 Task: Open Card Content Creation Execution in Board Newsletter Optimization to Workspace Advertising and Marketing and add a team member Softage.1@softage.net, a label Blue, a checklist Business Intelligence, an attachment from Trello, a color Blue and finally, add a card description 'Develop and launch new customer loyalty program for social media engagement.' and a comment 'Given the potential impact of this task on our company competitive position, let us ensure that we approach it with a sense of strategic thinking and planning.'. Add a start date 'Jan 01, 1900' with a due date 'Jan 08, 1900'
Action: Mouse moved to (255, 154)
Screenshot: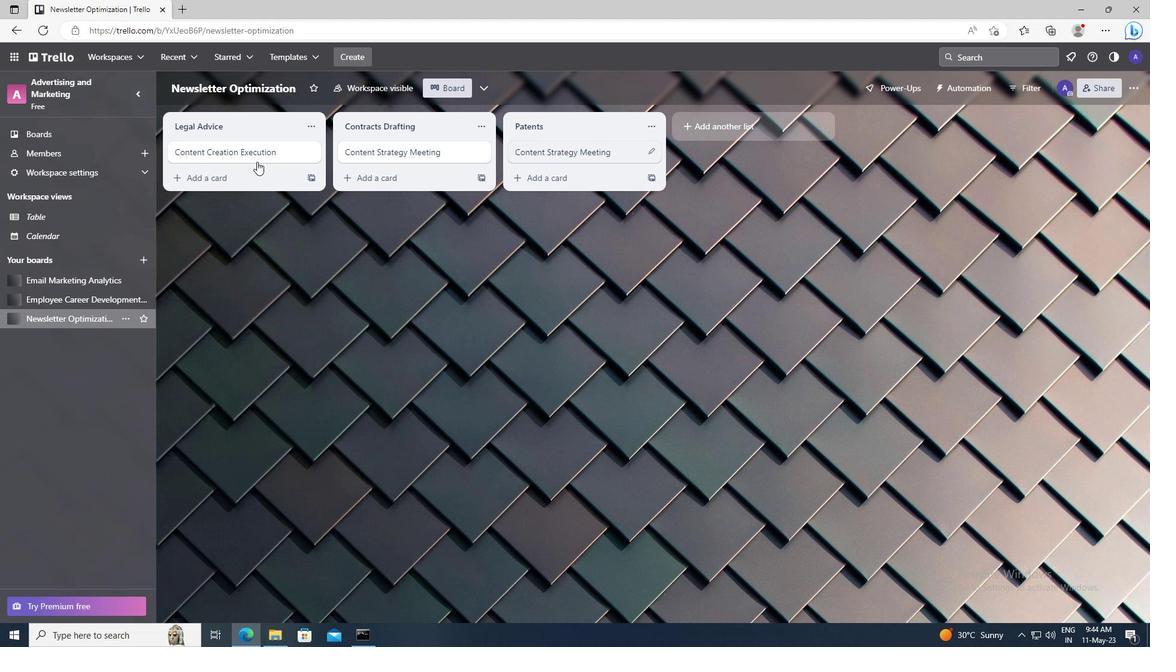 
Action: Mouse pressed left at (255, 154)
Screenshot: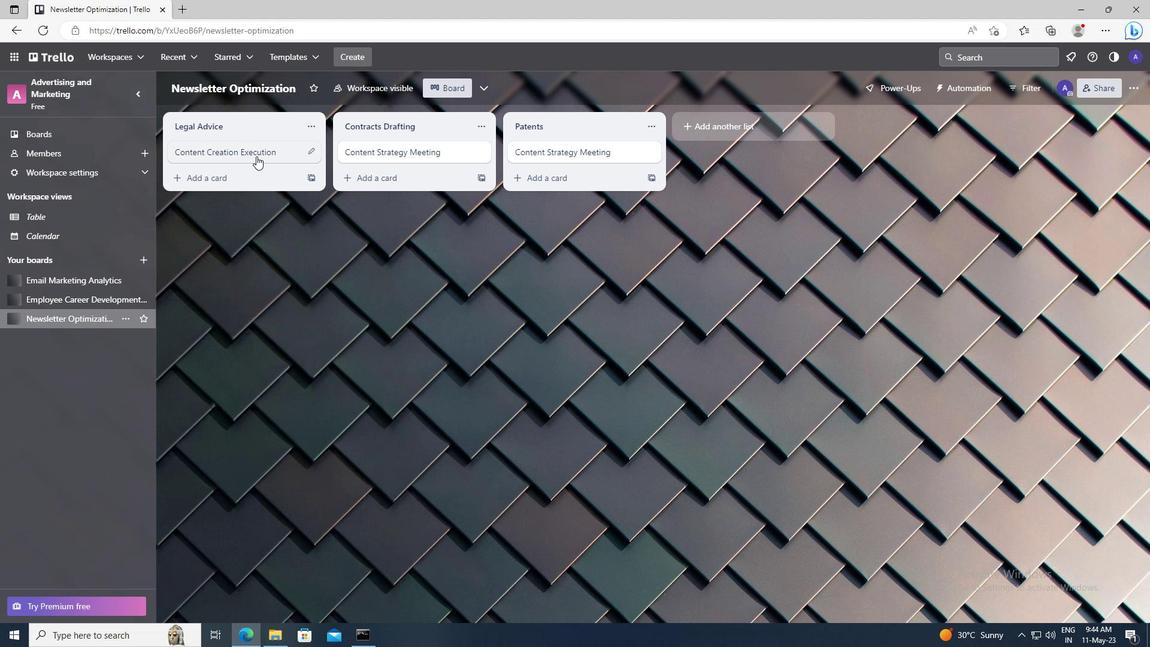
Action: Mouse moved to (709, 153)
Screenshot: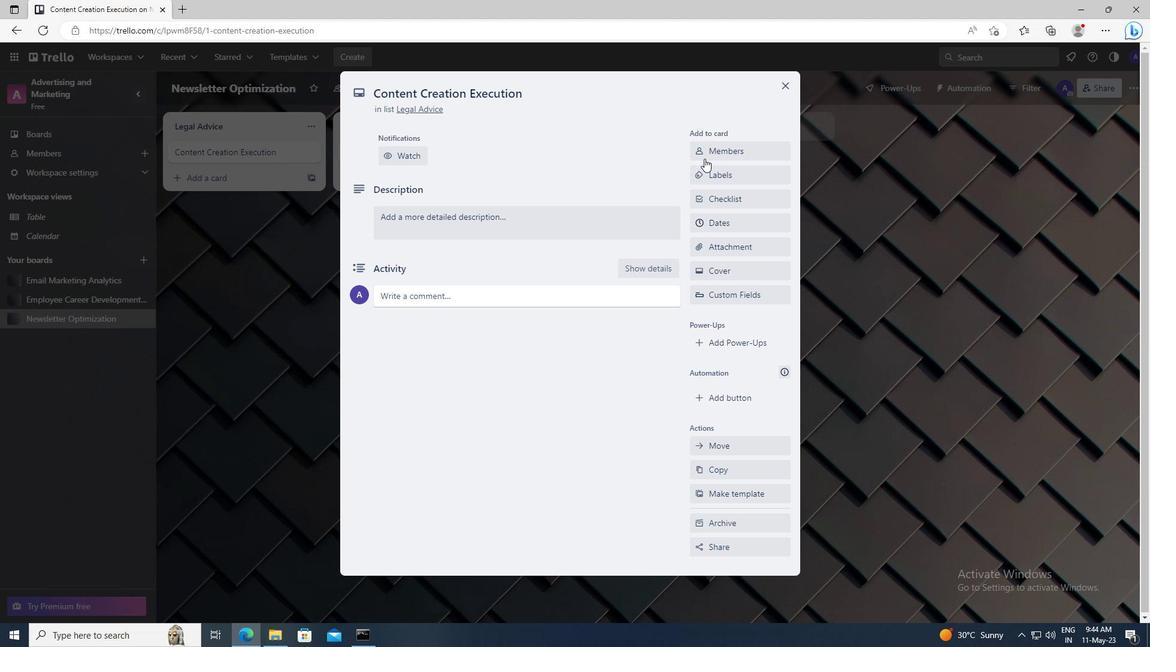 
Action: Mouse pressed left at (709, 153)
Screenshot: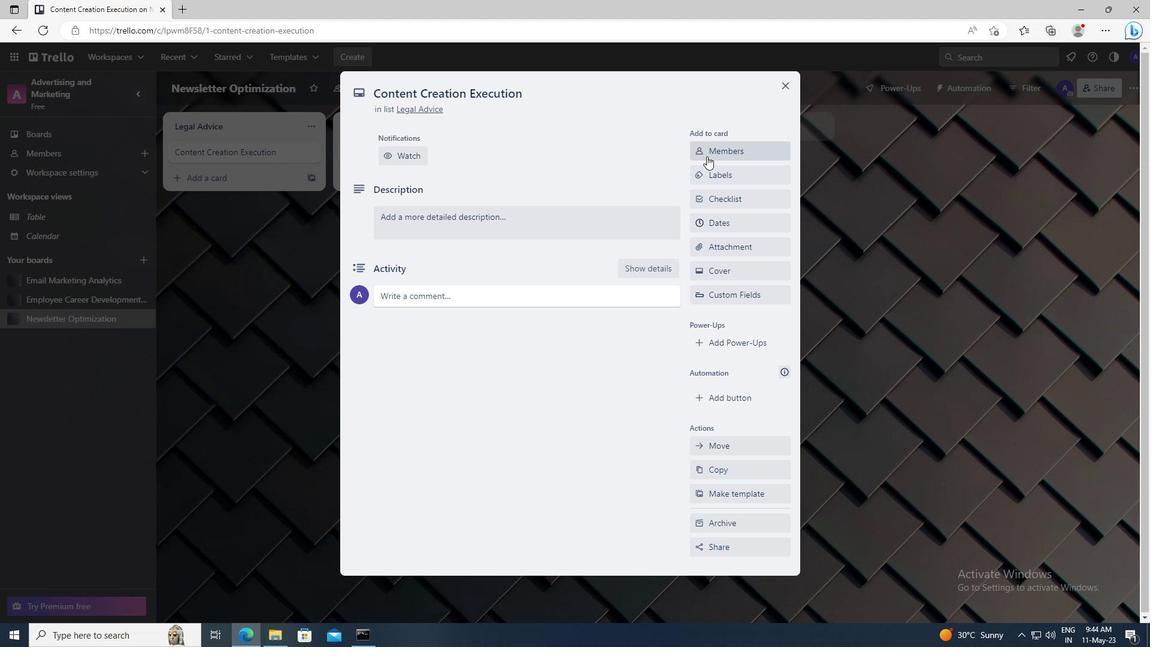 
Action: Mouse moved to (713, 203)
Screenshot: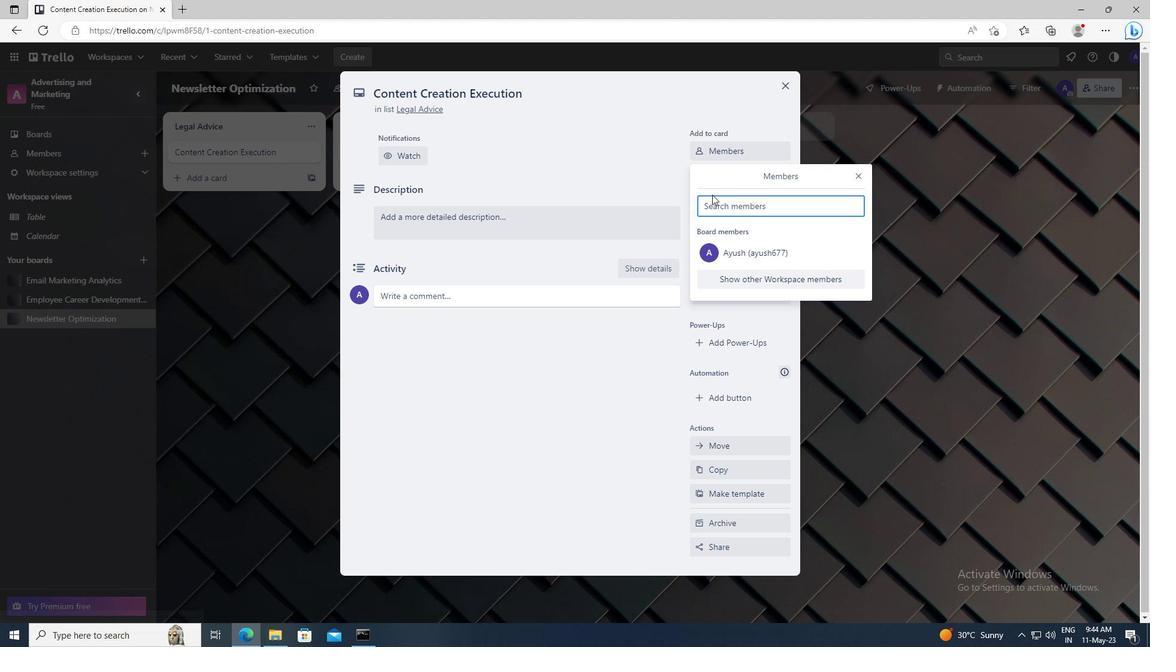 
Action: Mouse pressed left at (713, 203)
Screenshot: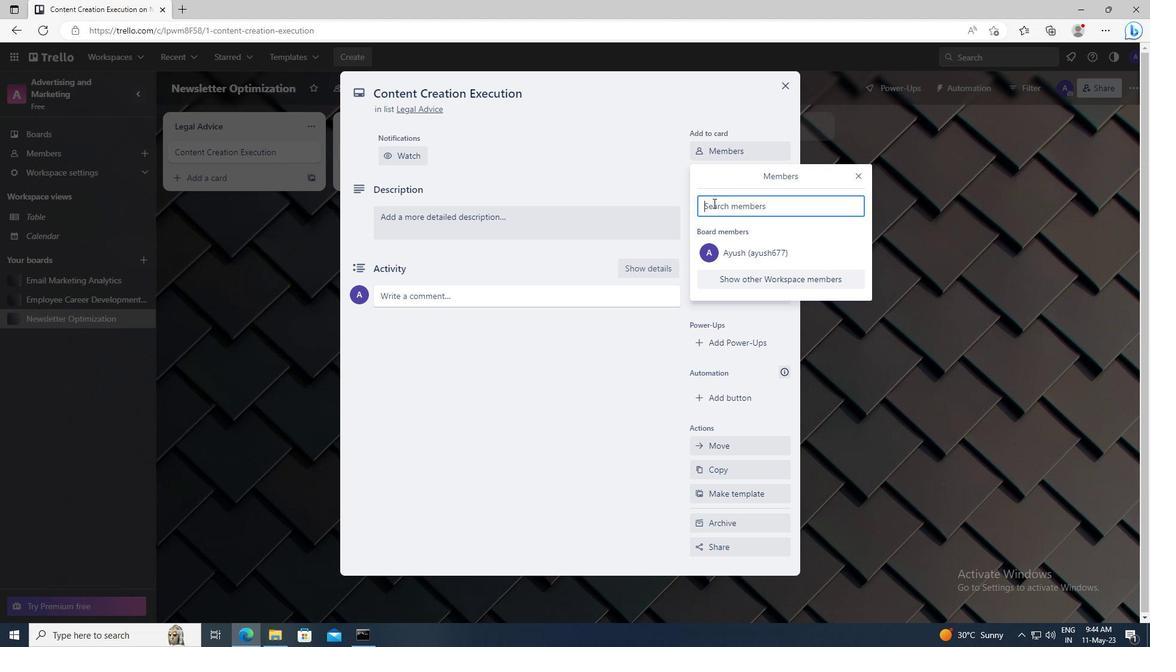 
Action: Key pressed <Key.shift>SOFTAGE.1
Screenshot: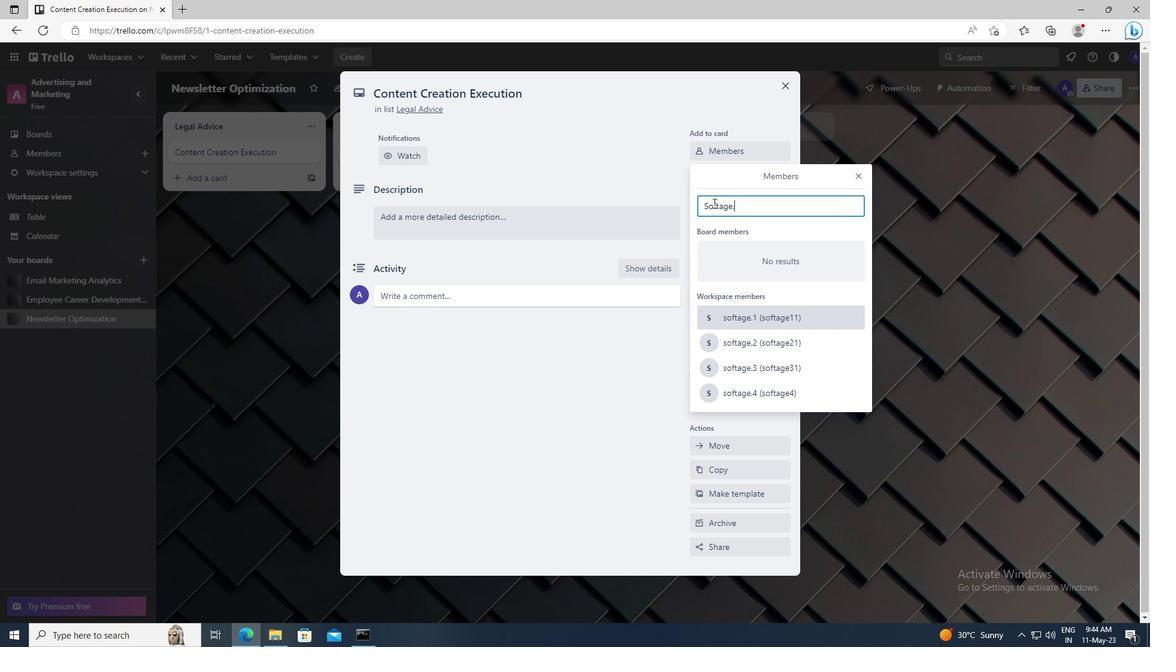 
Action: Mouse moved to (729, 316)
Screenshot: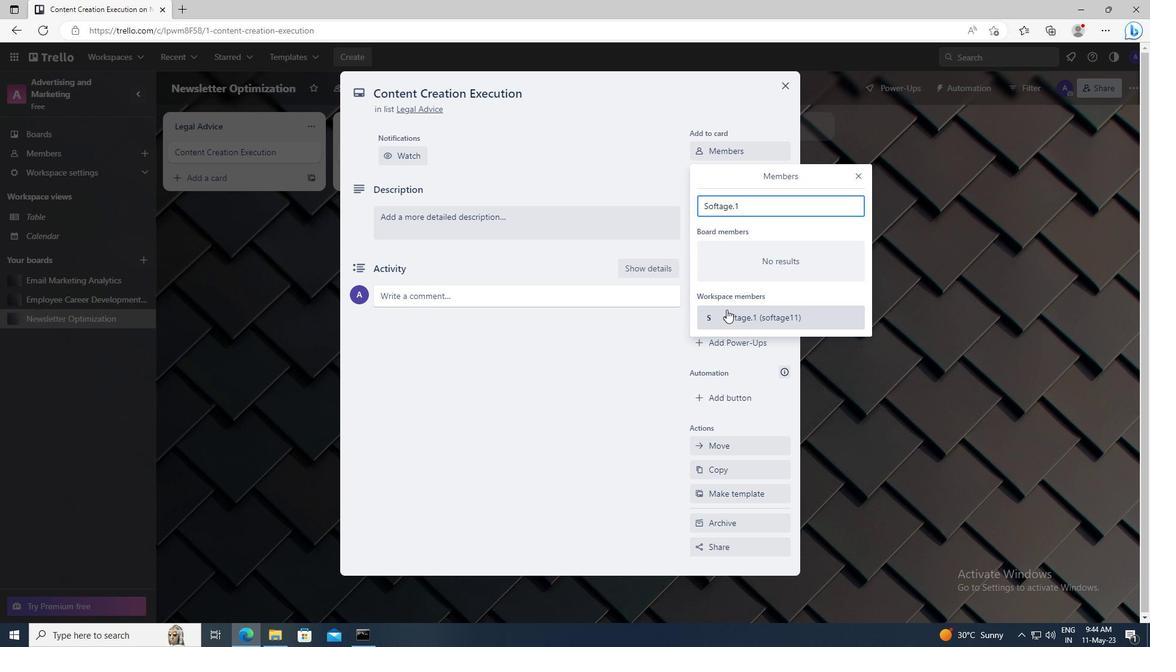 
Action: Mouse pressed left at (729, 316)
Screenshot: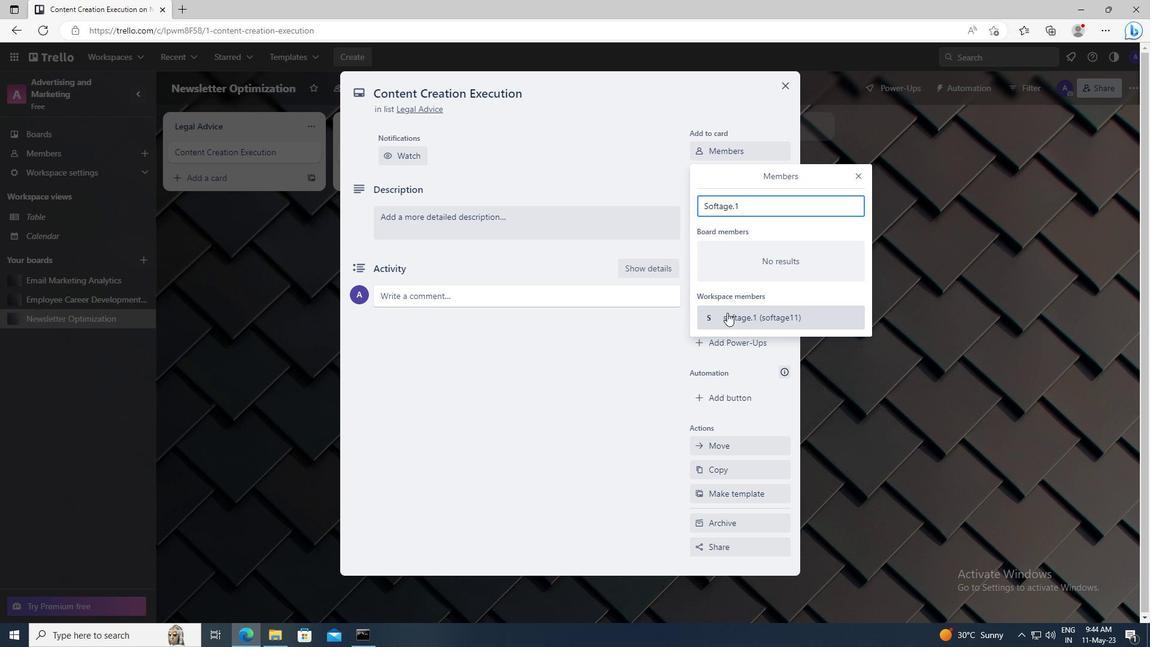 
Action: Mouse moved to (856, 174)
Screenshot: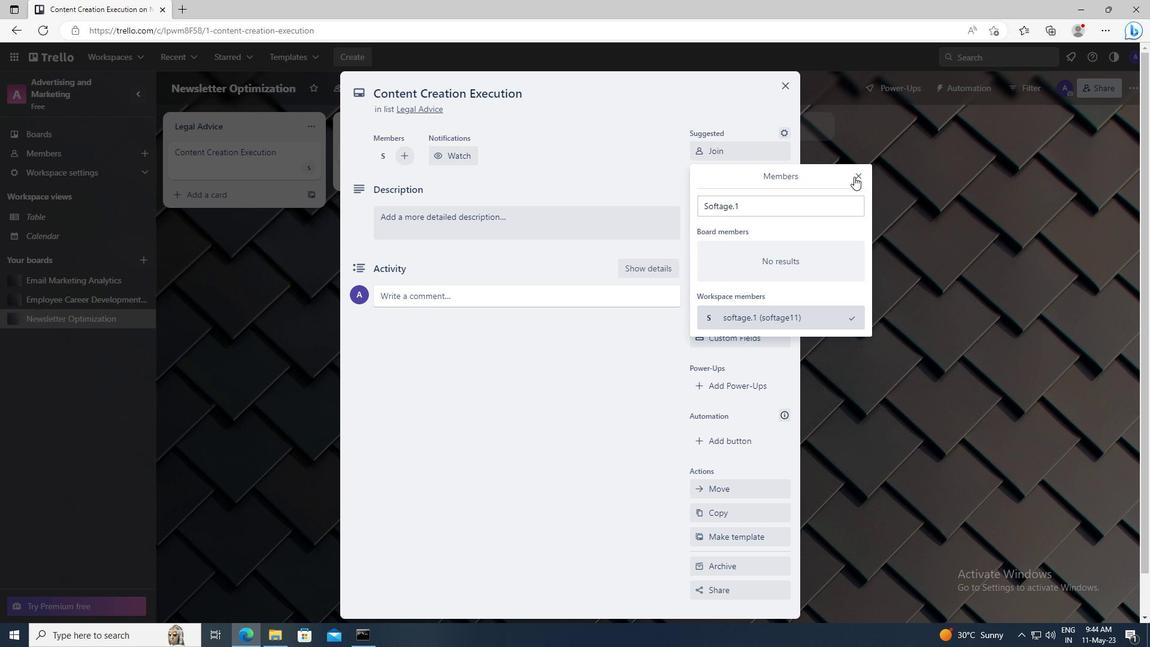 
Action: Mouse pressed left at (856, 174)
Screenshot: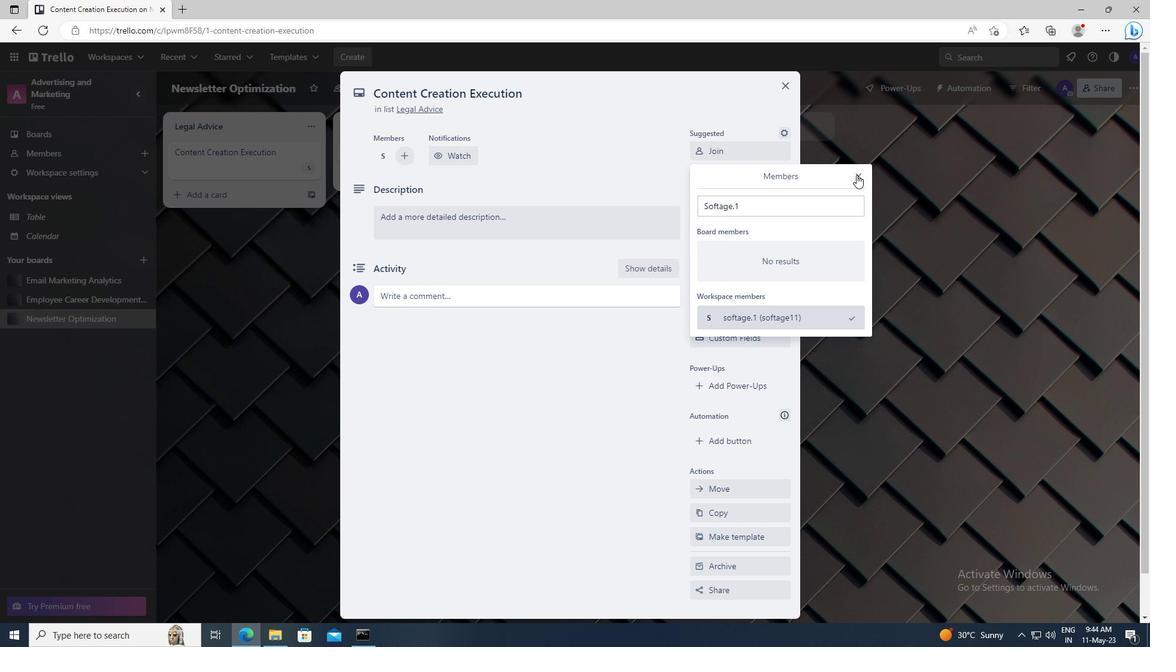 
Action: Mouse moved to (756, 211)
Screenshot: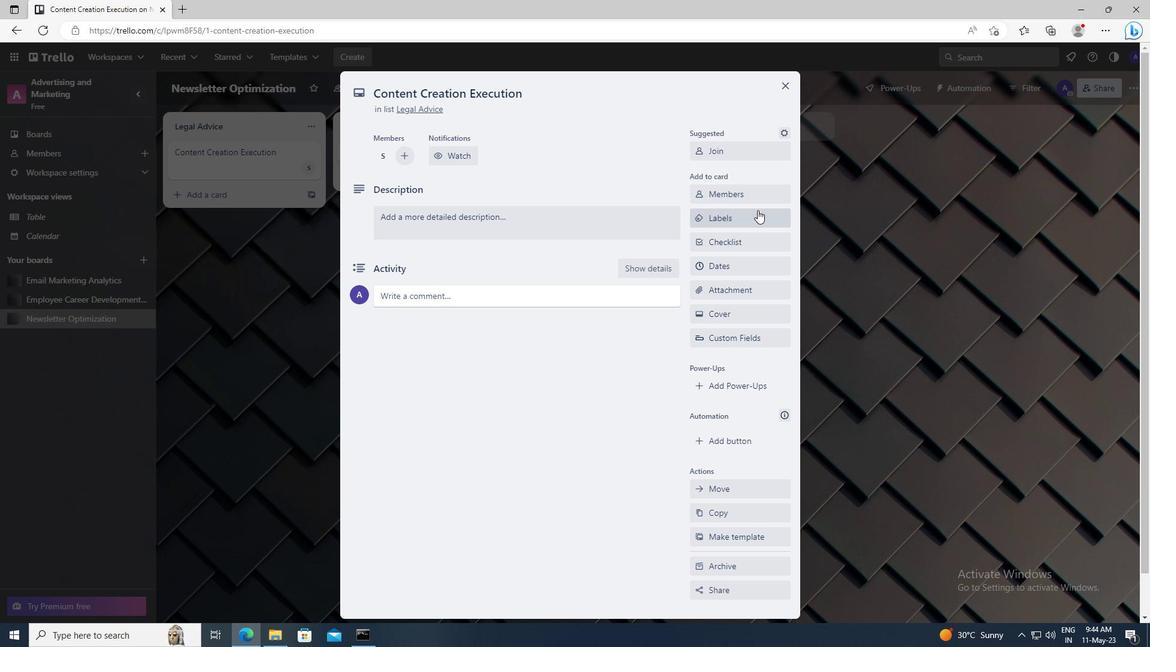 
Action: Mouse pressed left at (756, 211)
Screenshot: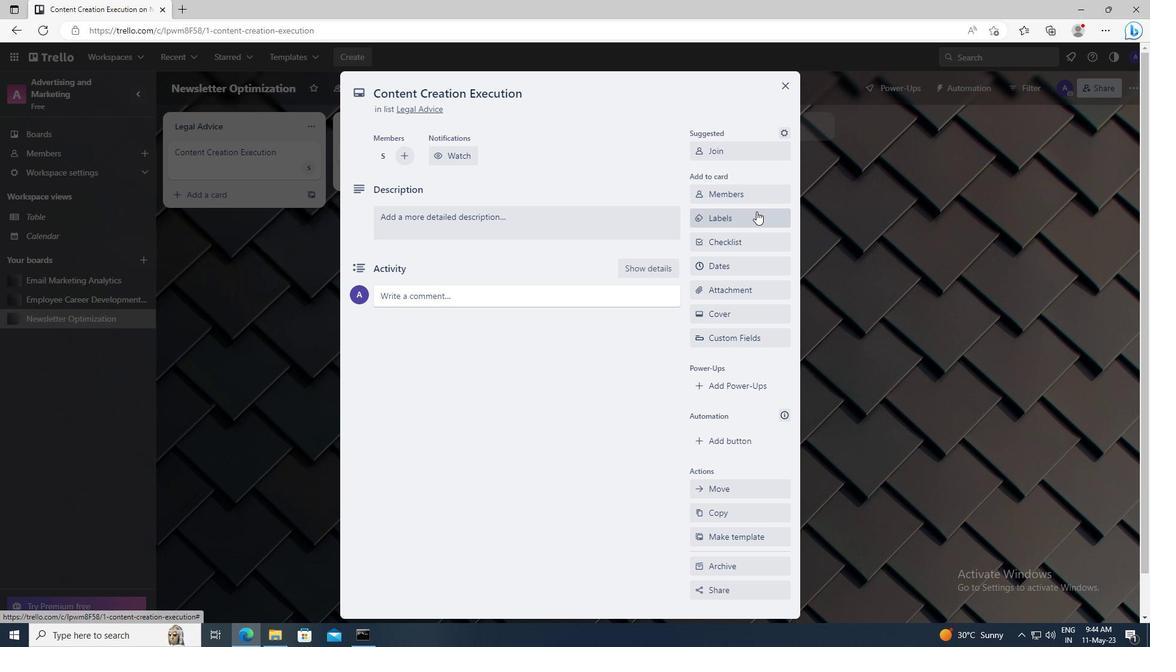 
Action: Mouse moved to (759, 452)
Screenshot: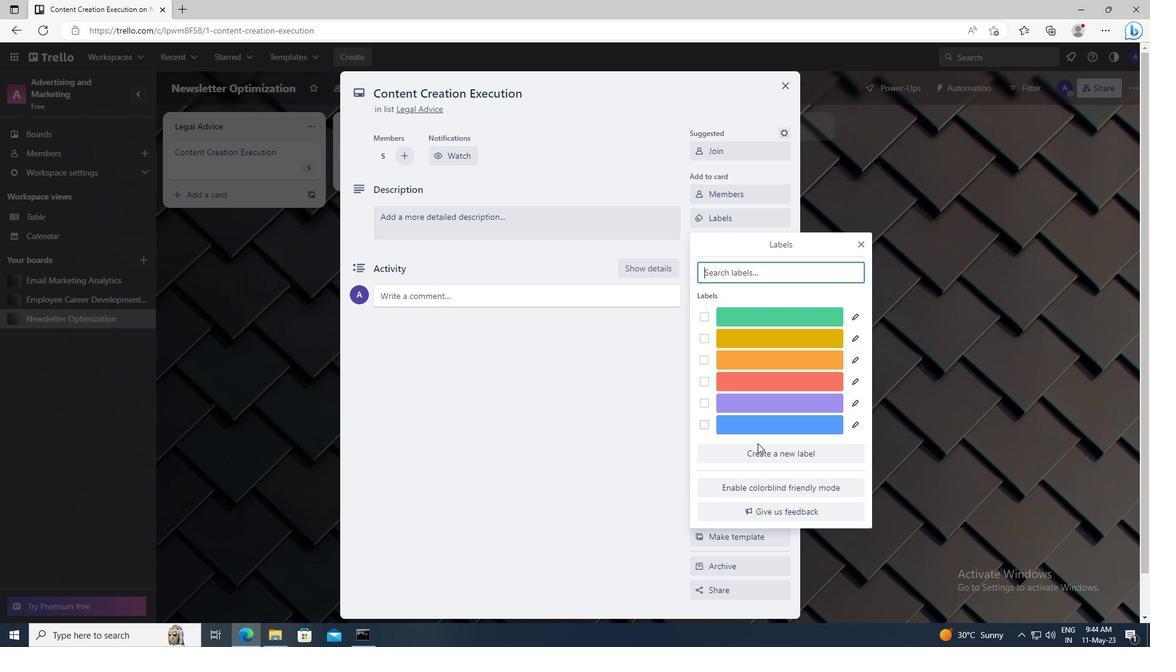 
Action: Mouse pressed left at (759, 452)
Screenshot: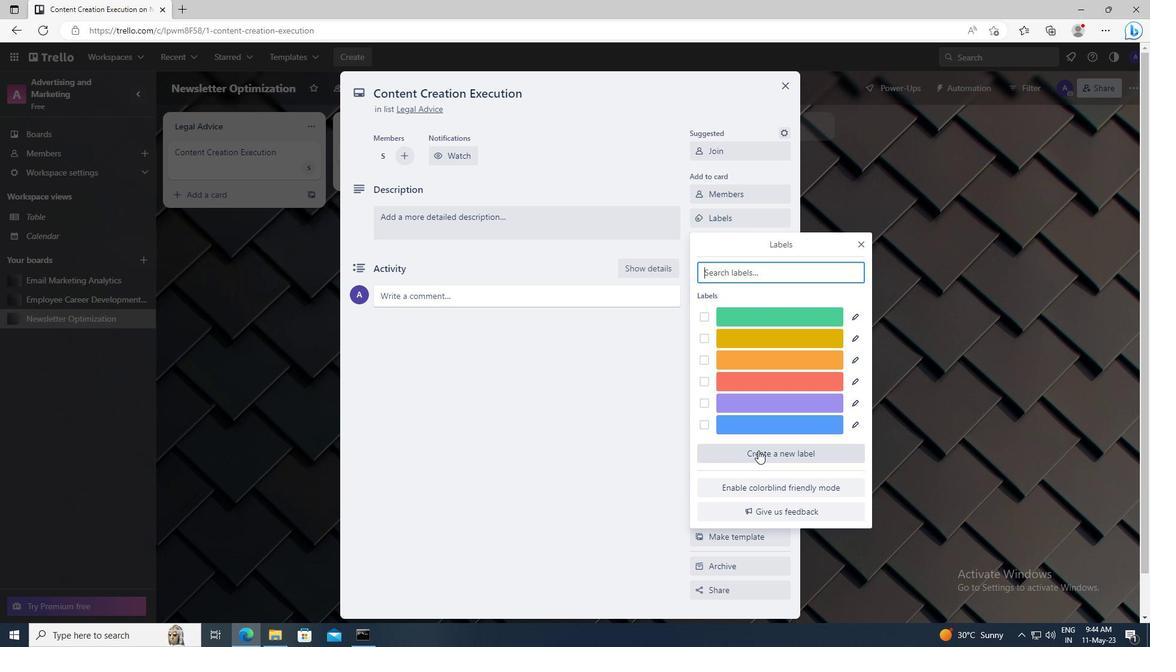 
Action: Mouse moved to (715, 481)
Screenshot: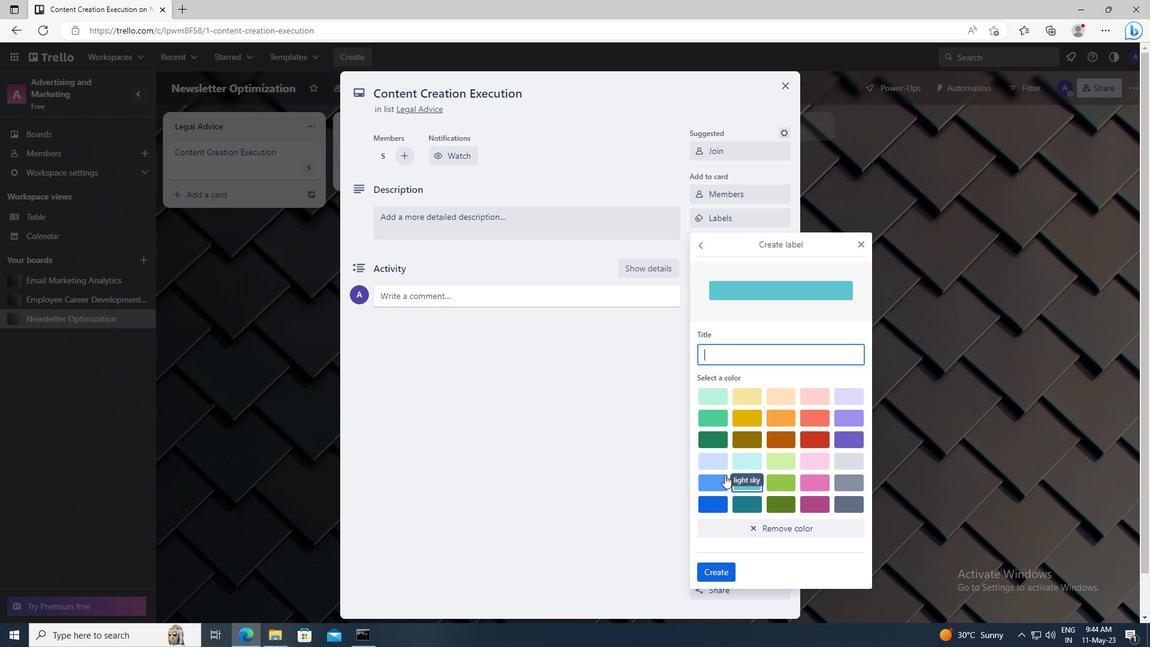 
Action: Mouse pressed left at (715, 481)
Screenshot: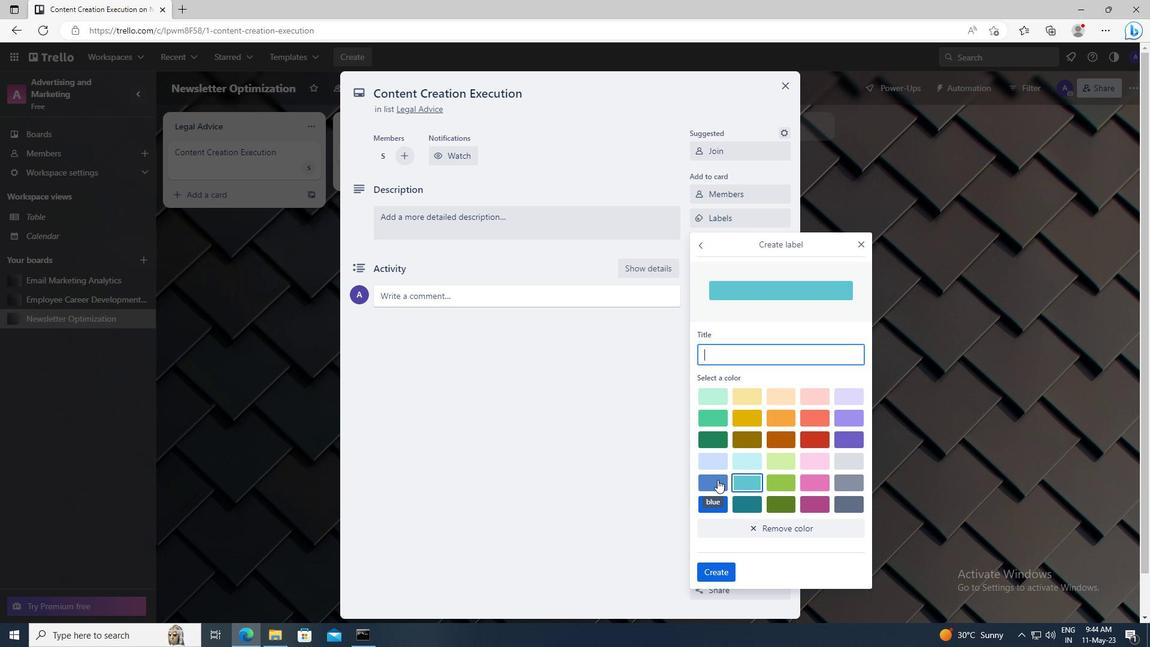 
Action: Mouse moved to (718, 575)
Screenshot: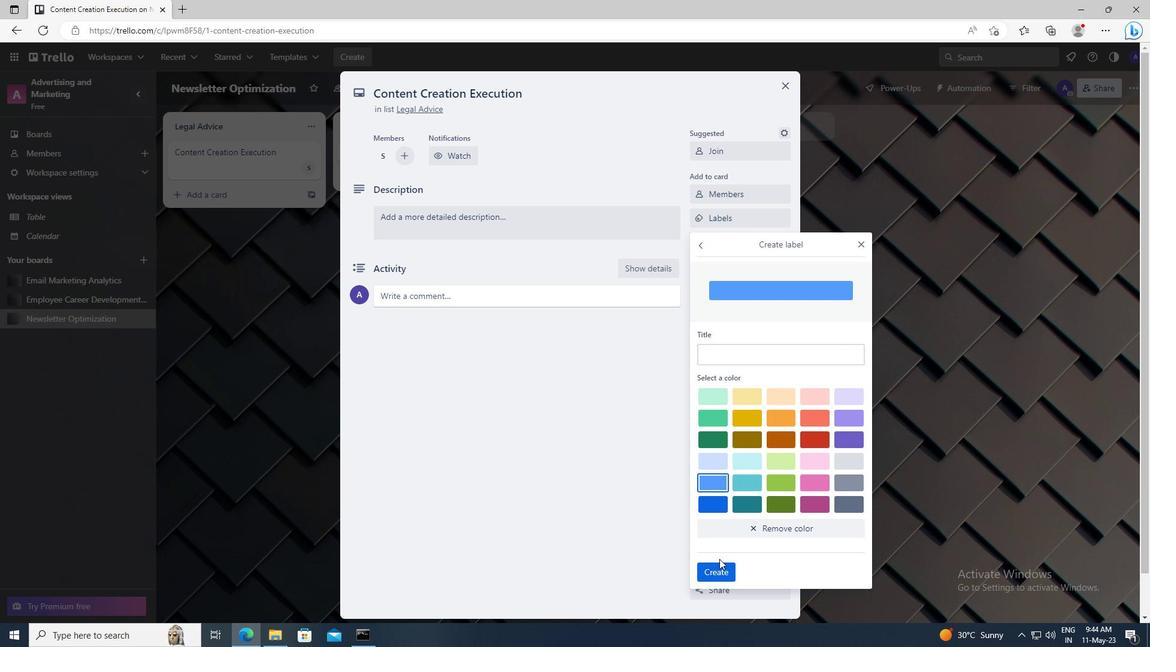 
Action: Mouse pressed left at (718, 575)
Screenshot: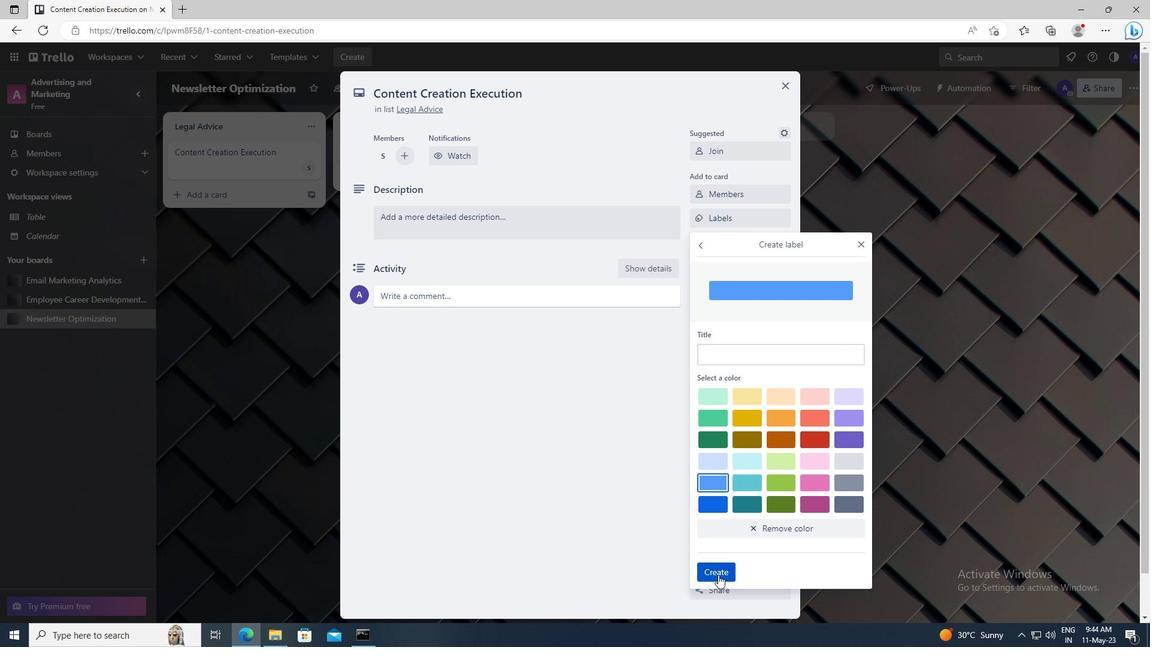 
Action: Mouse moved to (860, 245)
Screenshot: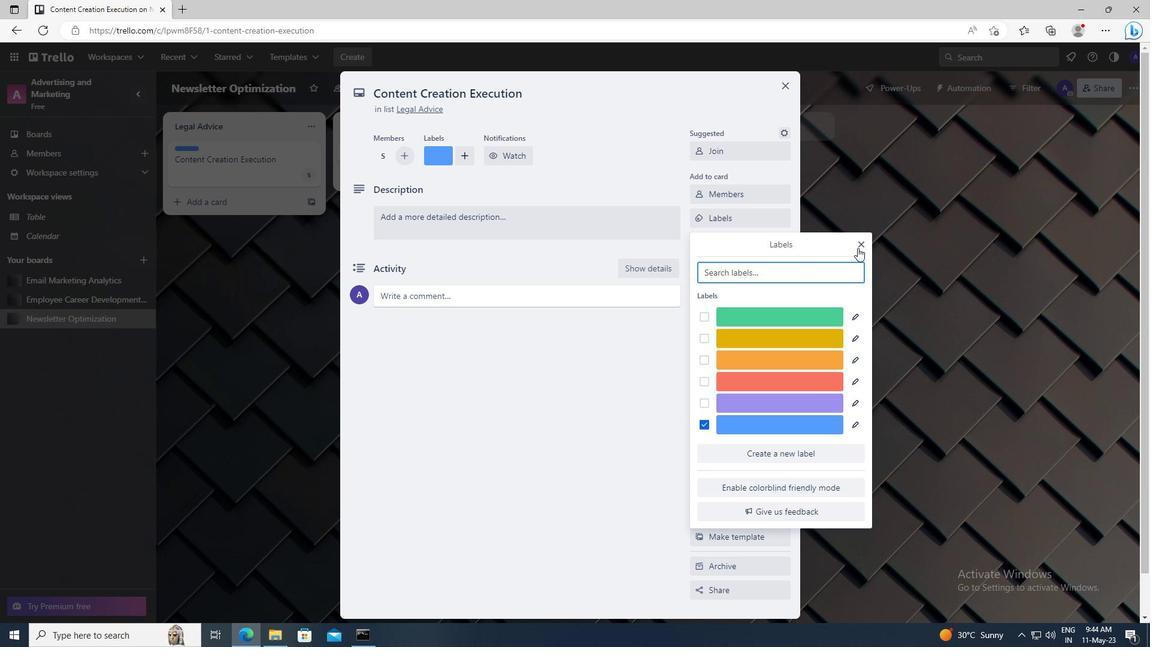 
Action: Mouse pressed left at (860, 245)
Screenshot: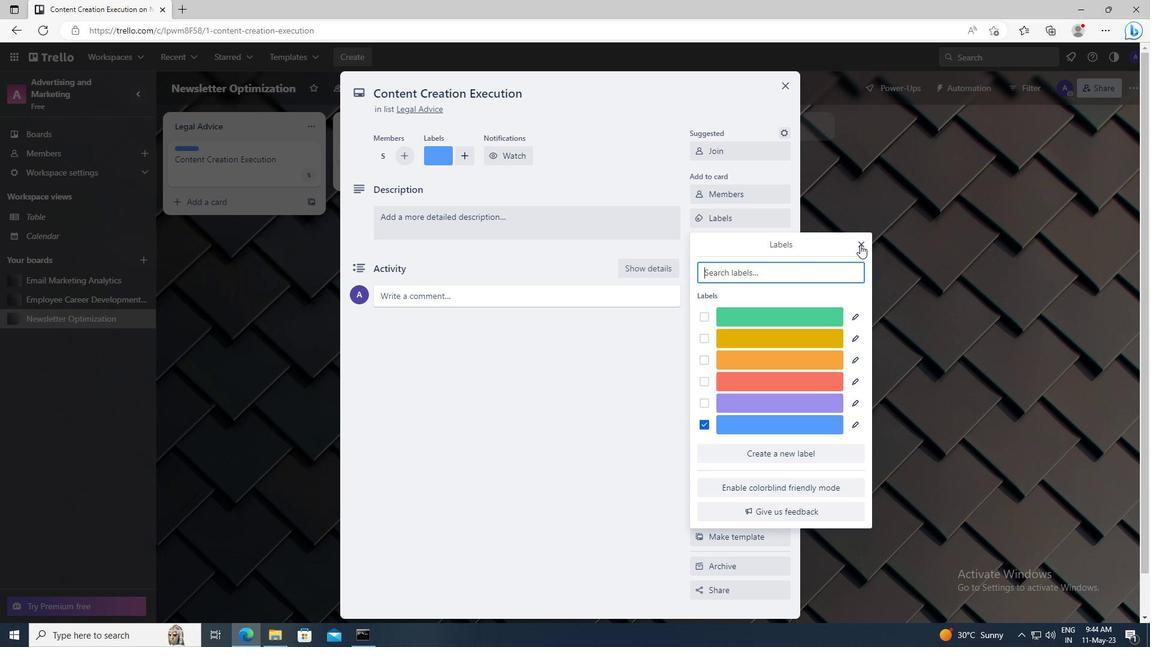 
Action: Mouse moved to (755, 242)
Screenshot: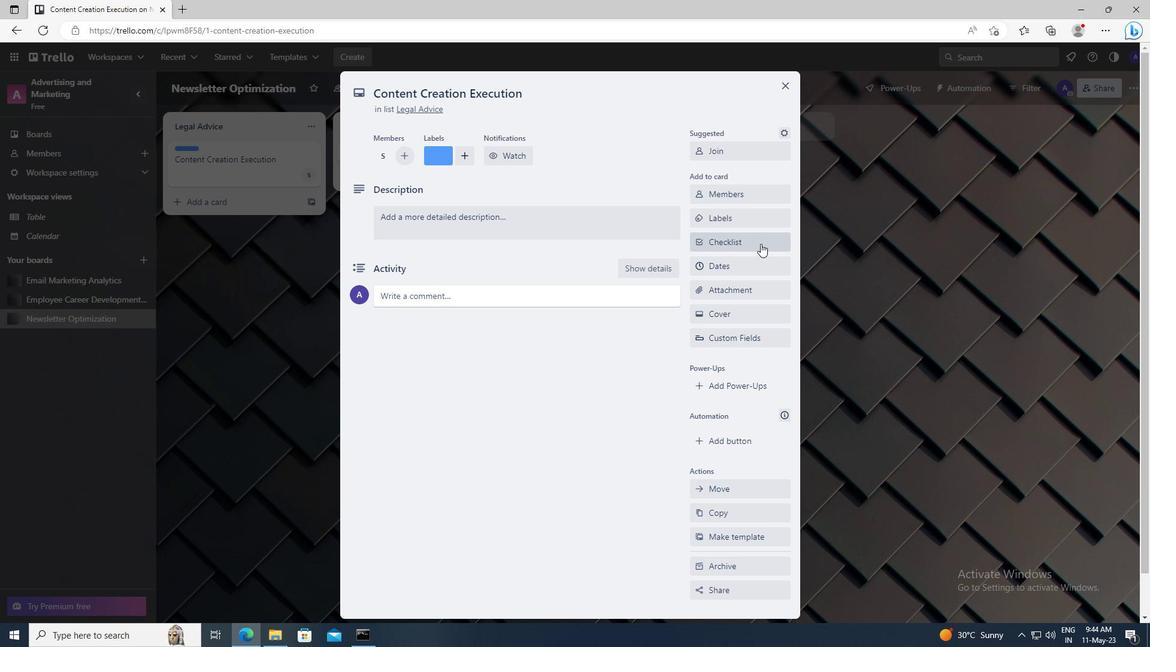 
Action: Mouse pressed left at (755, 242)
Screenshot: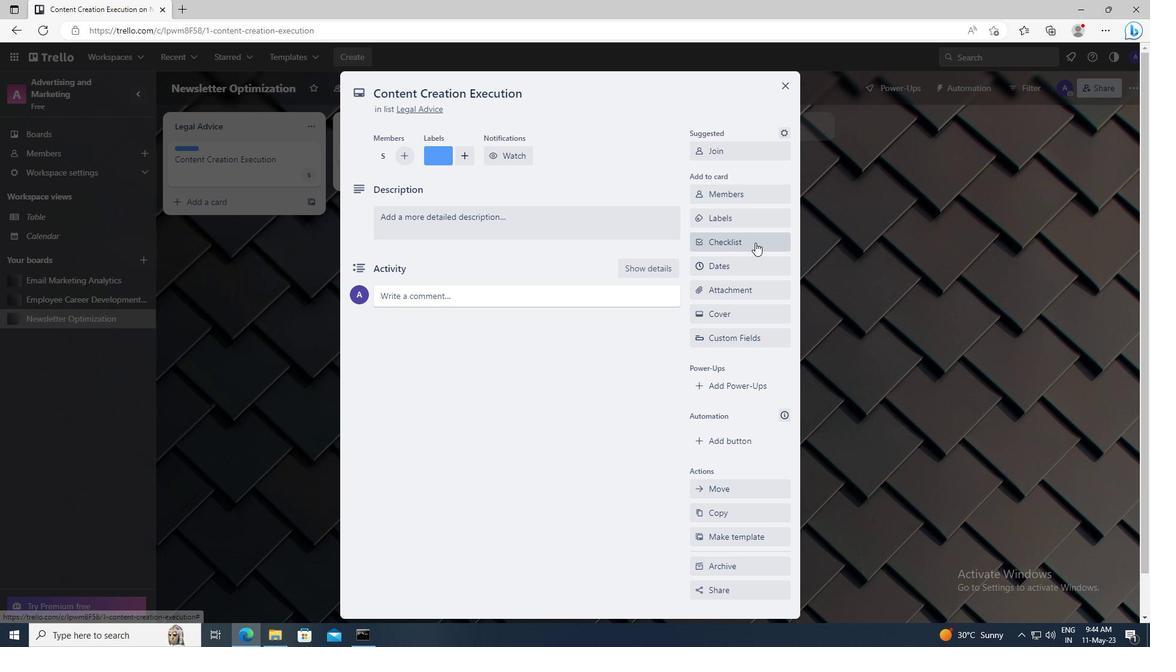 
Action: Key pressed <Key.shift>BUSINESS<Key.space><Key.shift>INTELLIGENCE
Screenshot: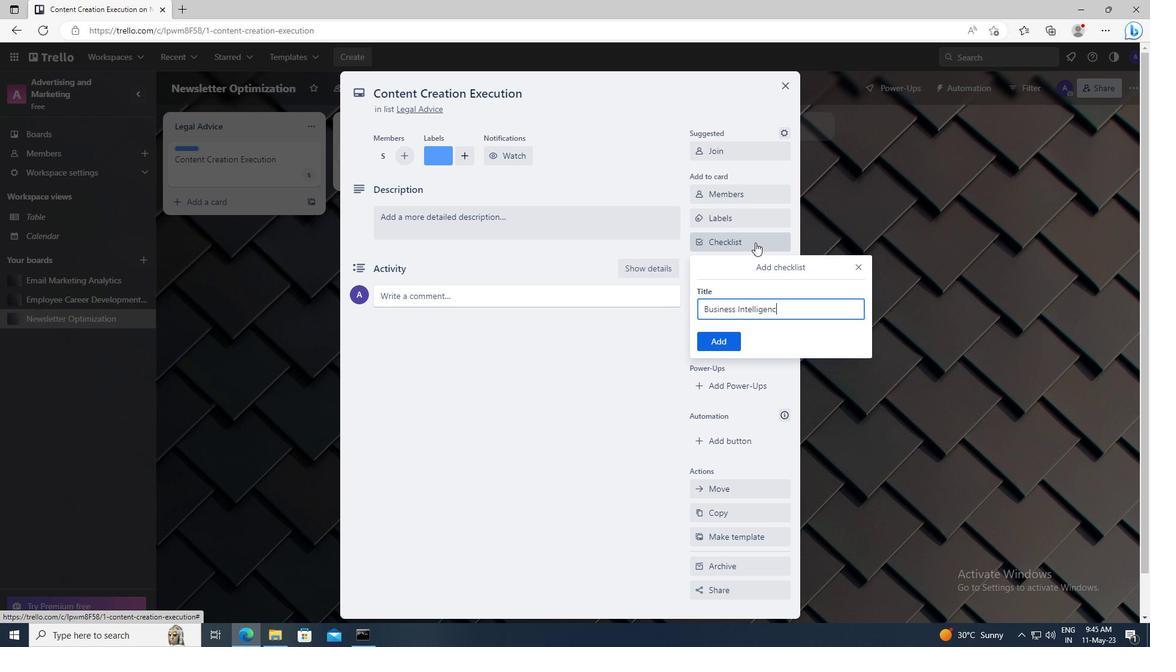 
Action: Mouse moved to (725, 336)
Screenshot: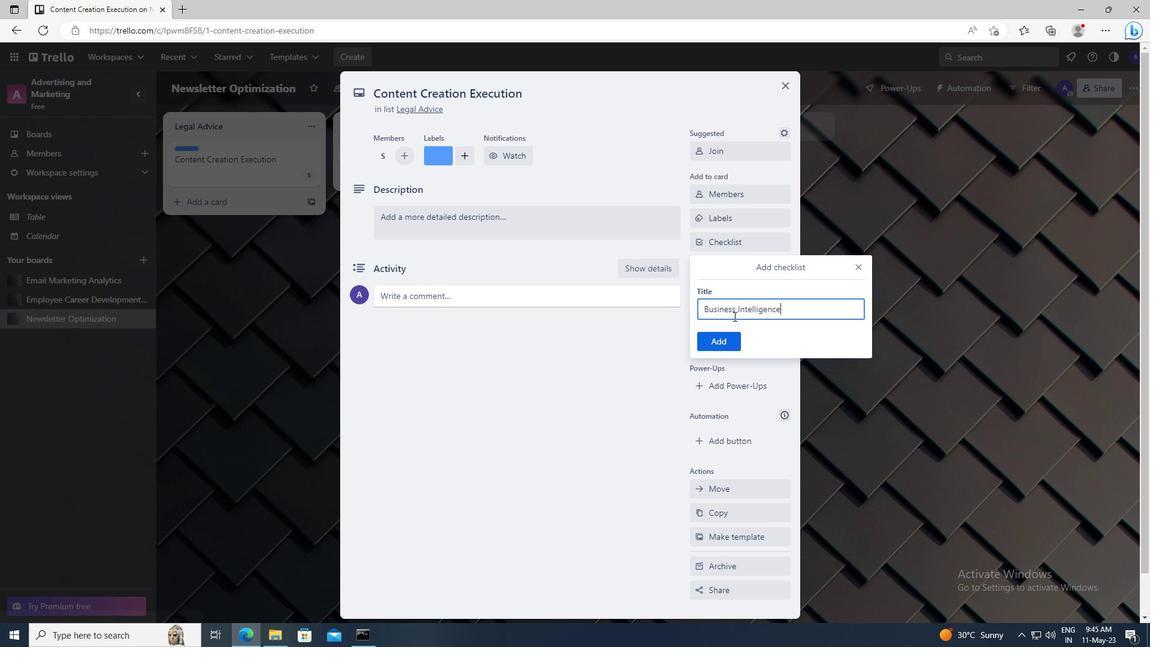 
Action: Mouse pressed left at (725, 336)
Screenshot: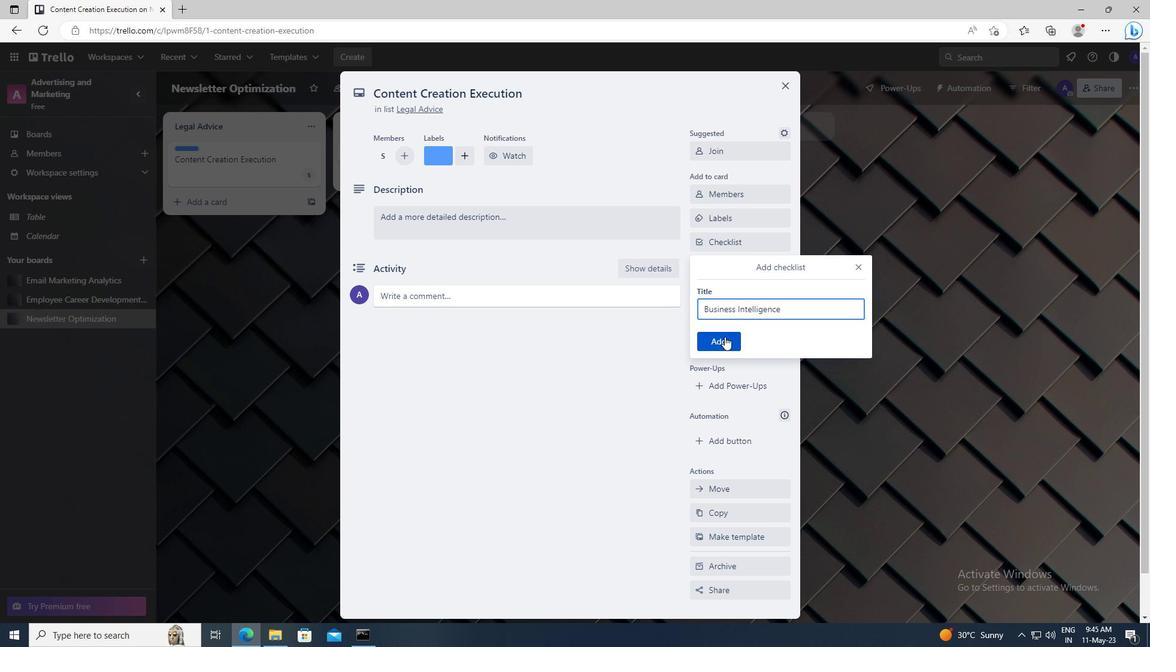 
Action: Mouse moved to (723, 290)
Screenshot: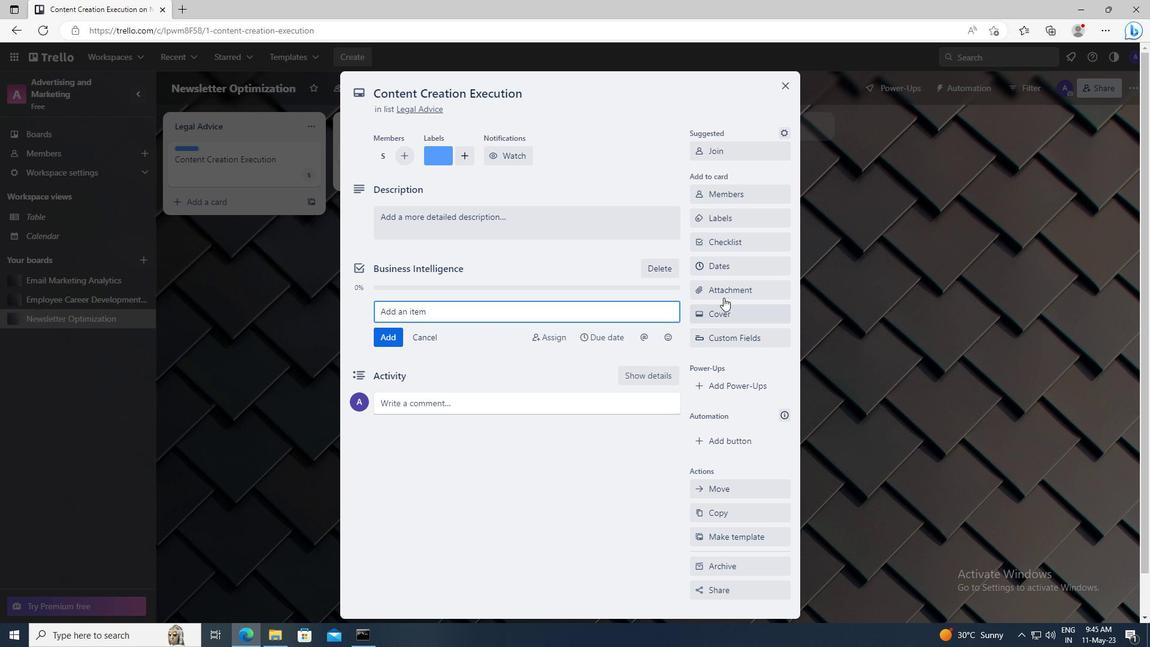 
Action: Mouse pressed left at (723, 290)
Screenshot: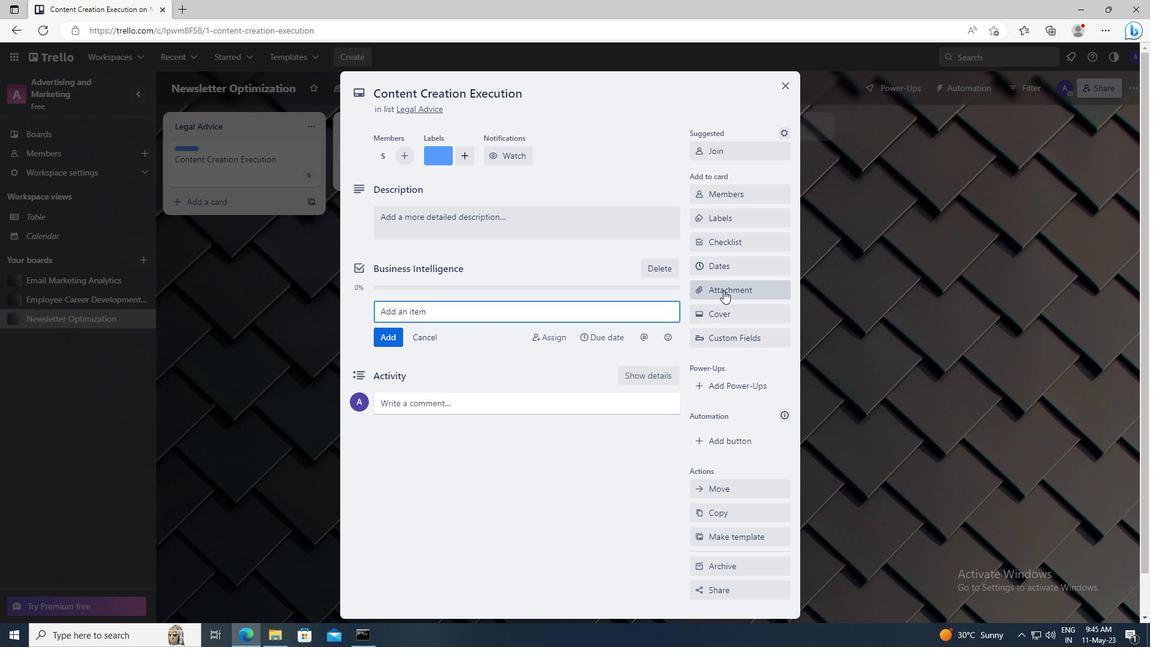
Action: Mouse moved to (722, 360)
Screenshot: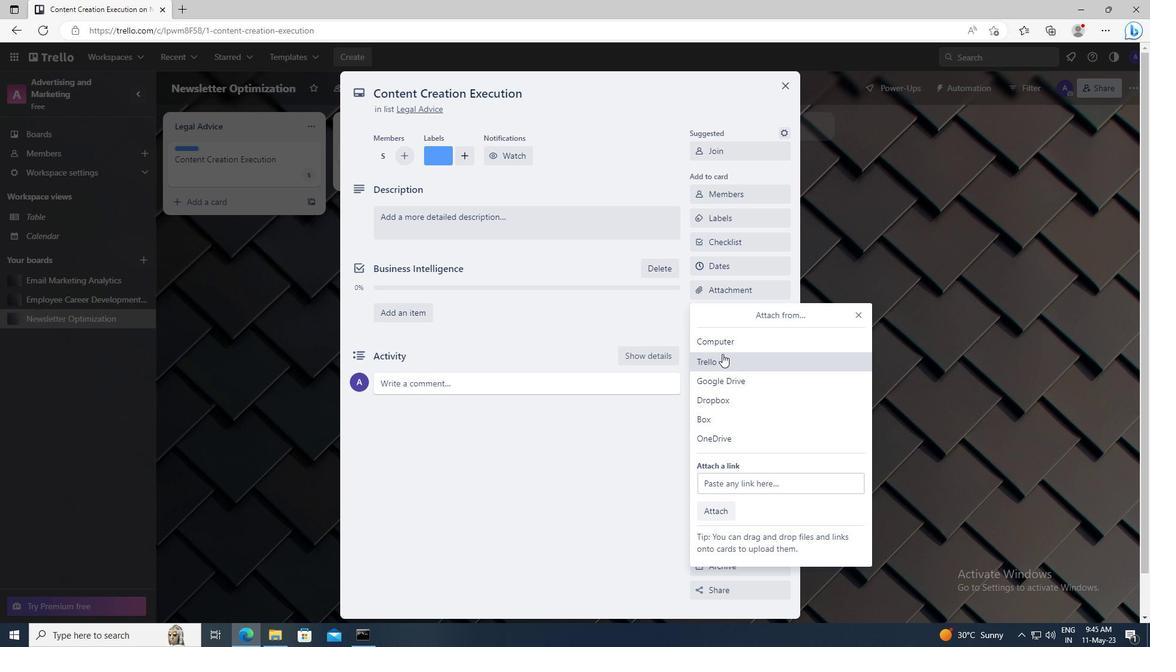 
Action: Mouse pressed left at (722, 360)
Screenshot: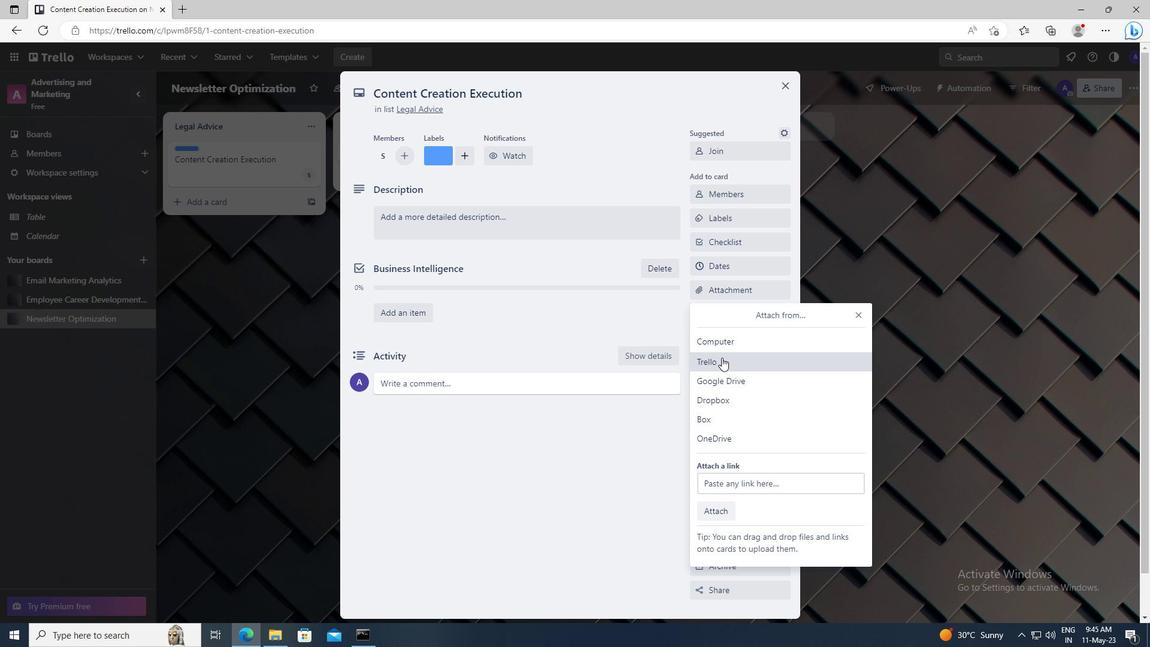 
Action: Mouse moved to (721, 242)
Screenshot: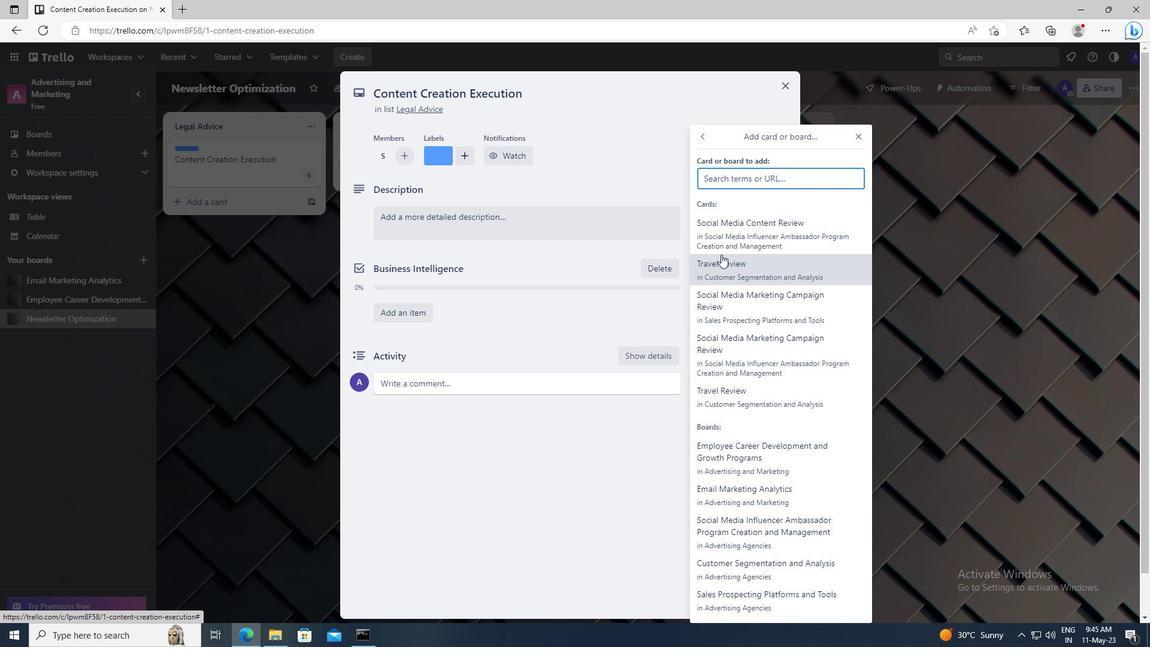 
Action: Mouse pressed left at (721, 242)
Screenshot: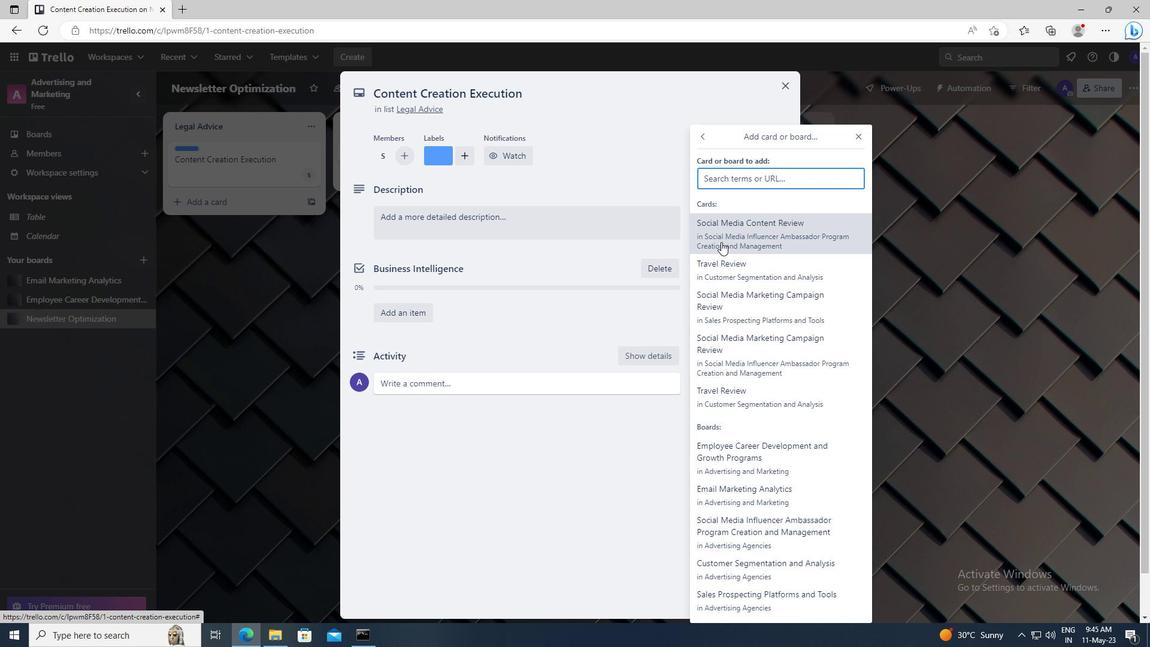 
Action: Mouse moved to (725, 310)
Screenshot: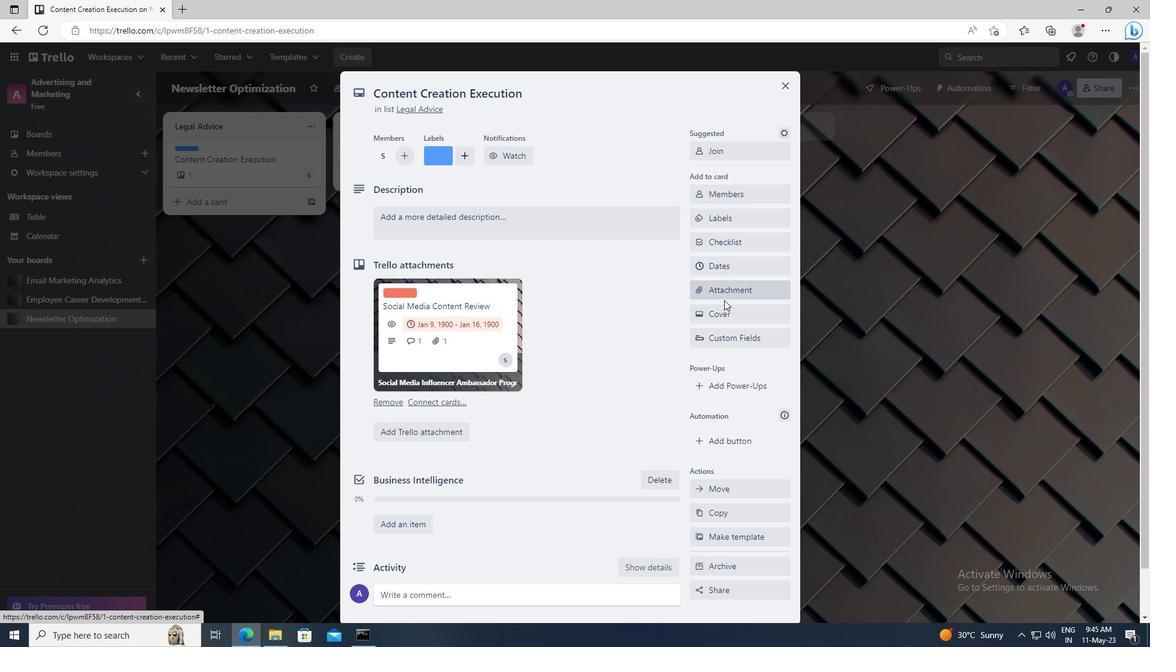 
Action: Mouse pressed left at (725, 310)
Screenshot: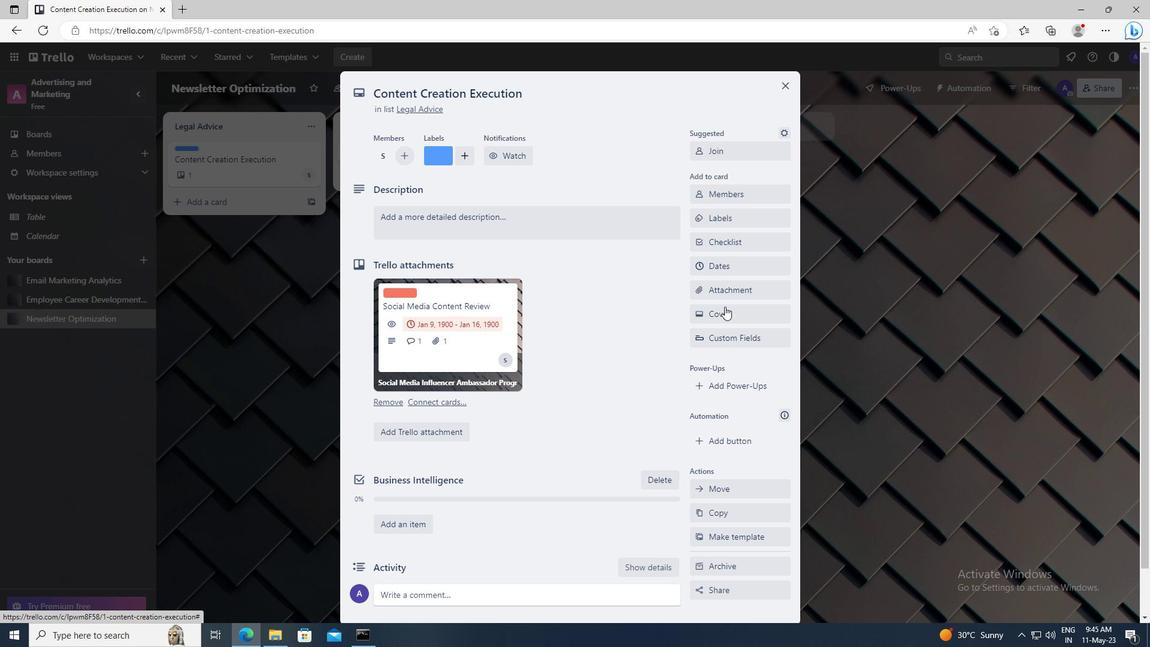 
Action: Mouse moved to (714, 407)
Screenshot: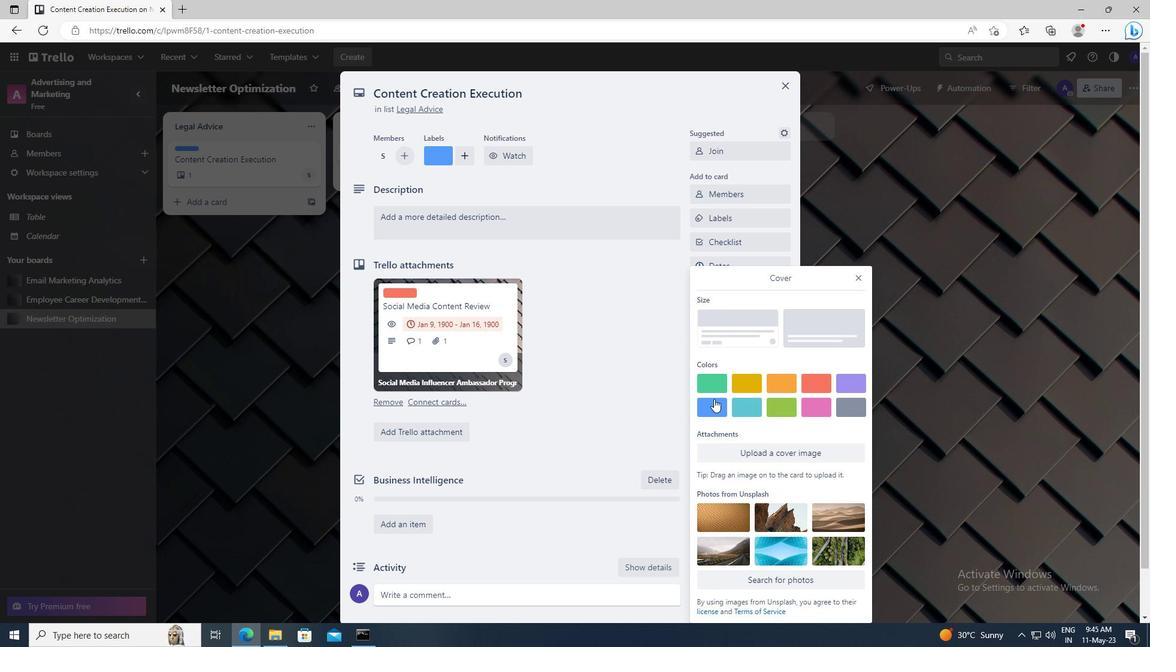 
Action: Mouse pressed left at (714, 407)
Screenshot: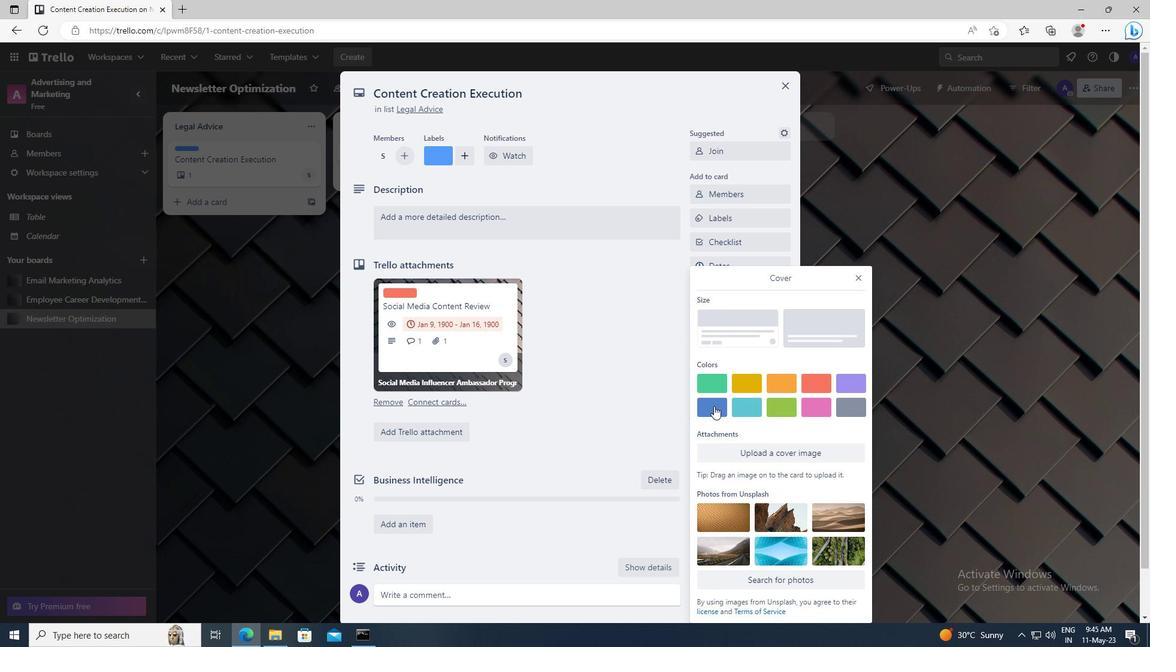 
Action: Mouse moved to (858, 258)
Screenshot: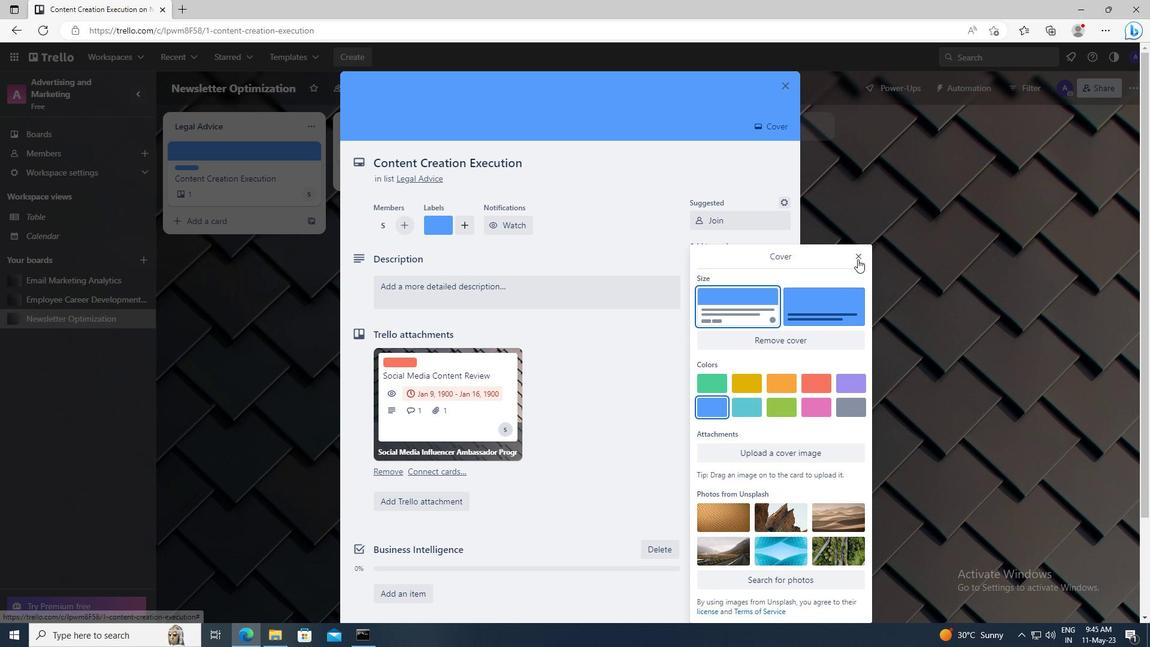 
Action: Mouse pressed left at (858, 258)
Screenshot: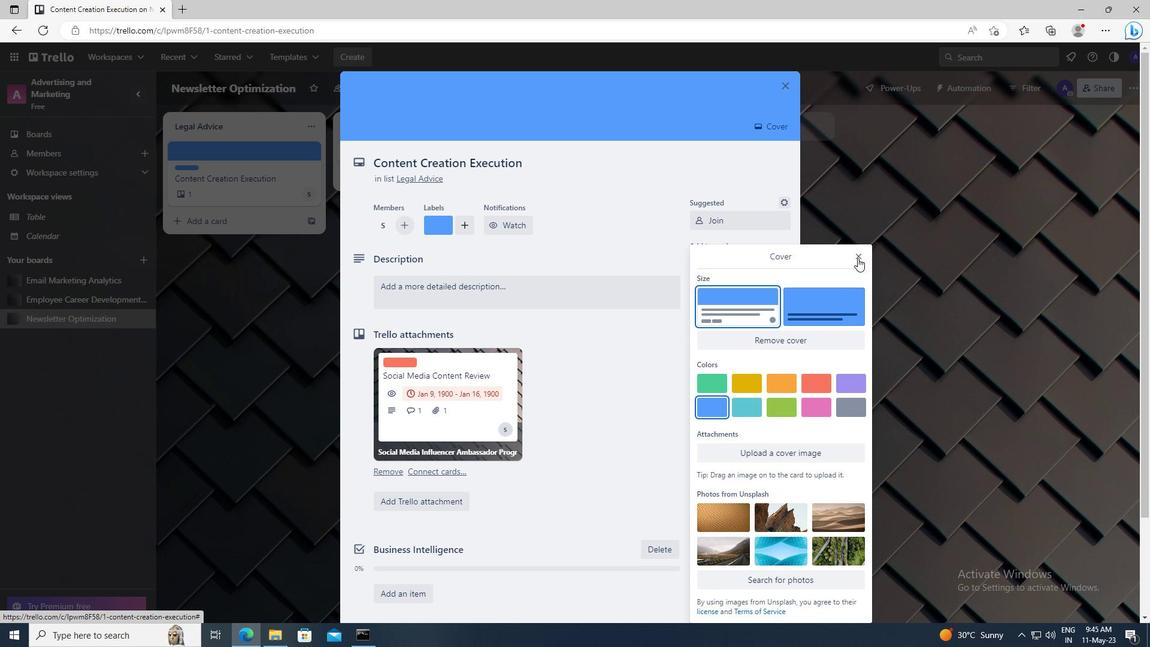 
Action: Mouse moved to (487, 295)
Screenshot: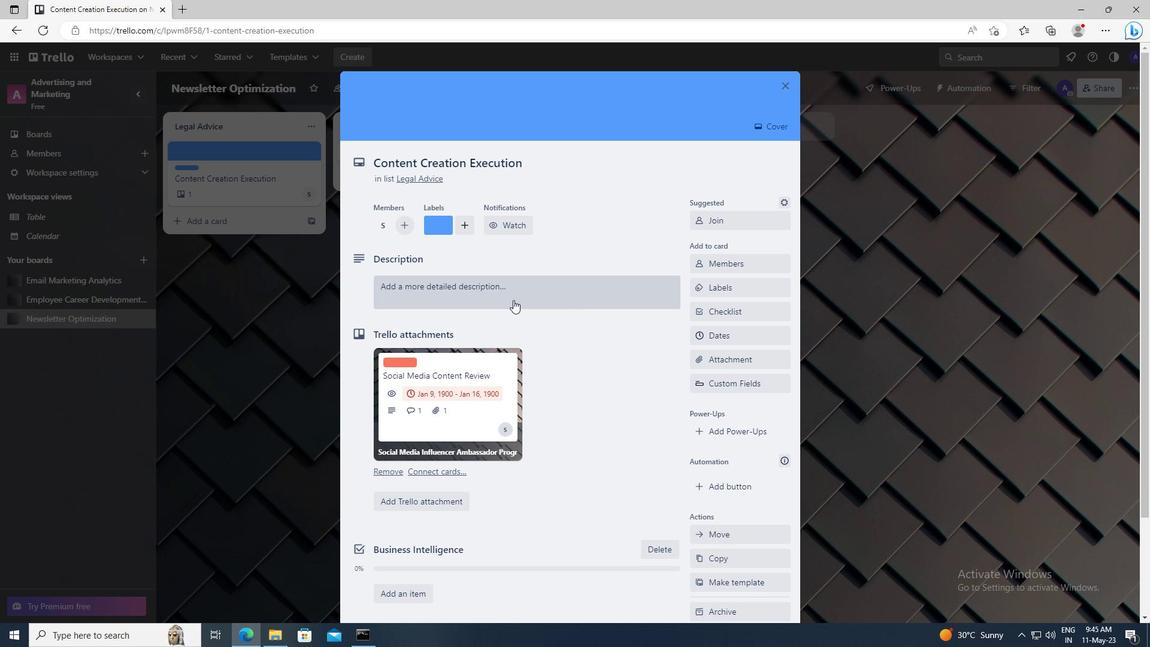 
Action: Mouse pressed left at (487, 295)
Screenshot: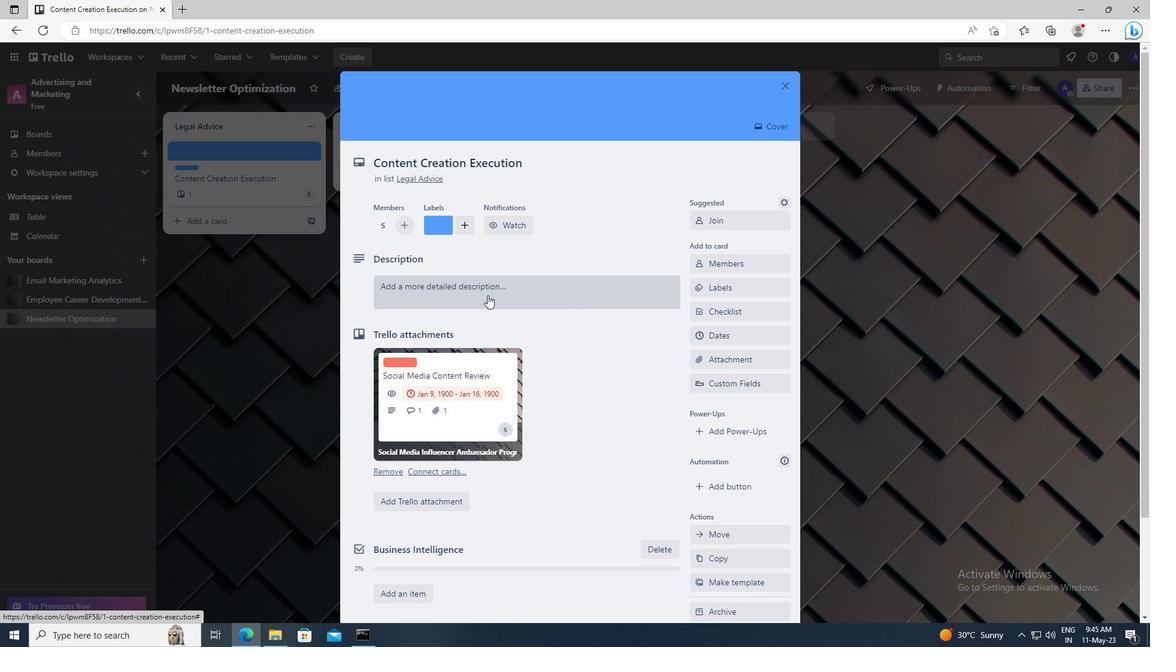 
Action: Key pressed <Key.shift>DEVELOP<Key.space>AND<Key.space>LAUNCH<Key.space>NEW<Key.space>CUSTOMER<Key.space>LOYALTY<Key.space>PROGRAM<Key.space>FOR<Key.space>SOCIAL<Key.space>MEDIA<Key.space>ENGAGEMENT.
Screenshot: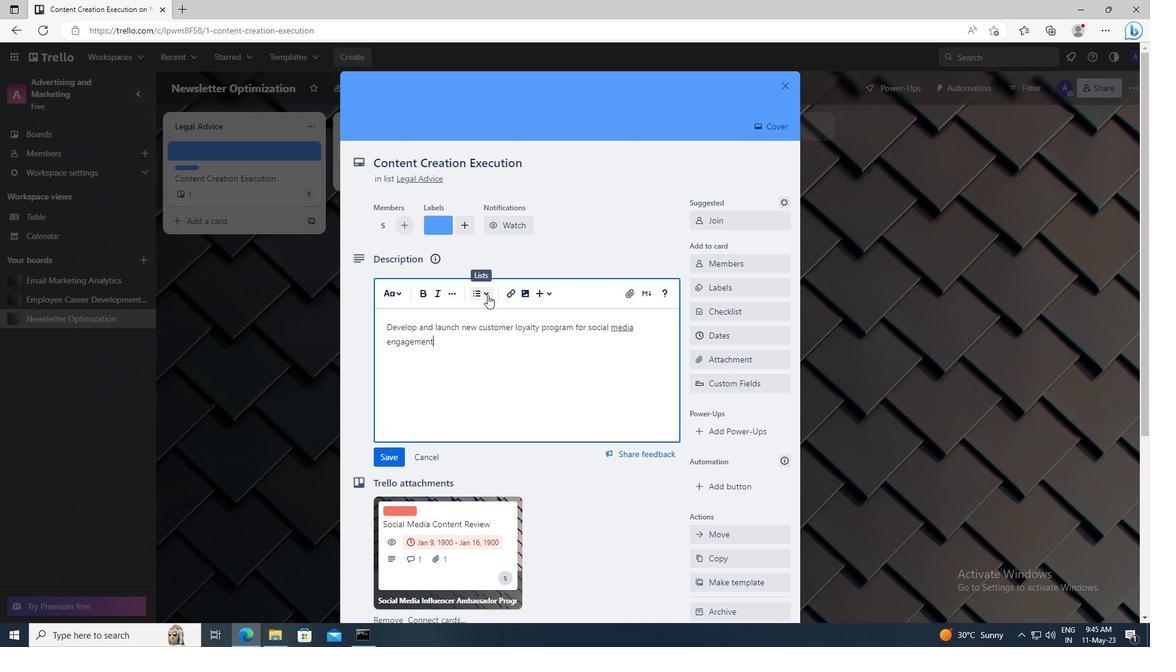 
Action: Mouse scrolled (487, 294) with delta (0, 0)
Screenshot: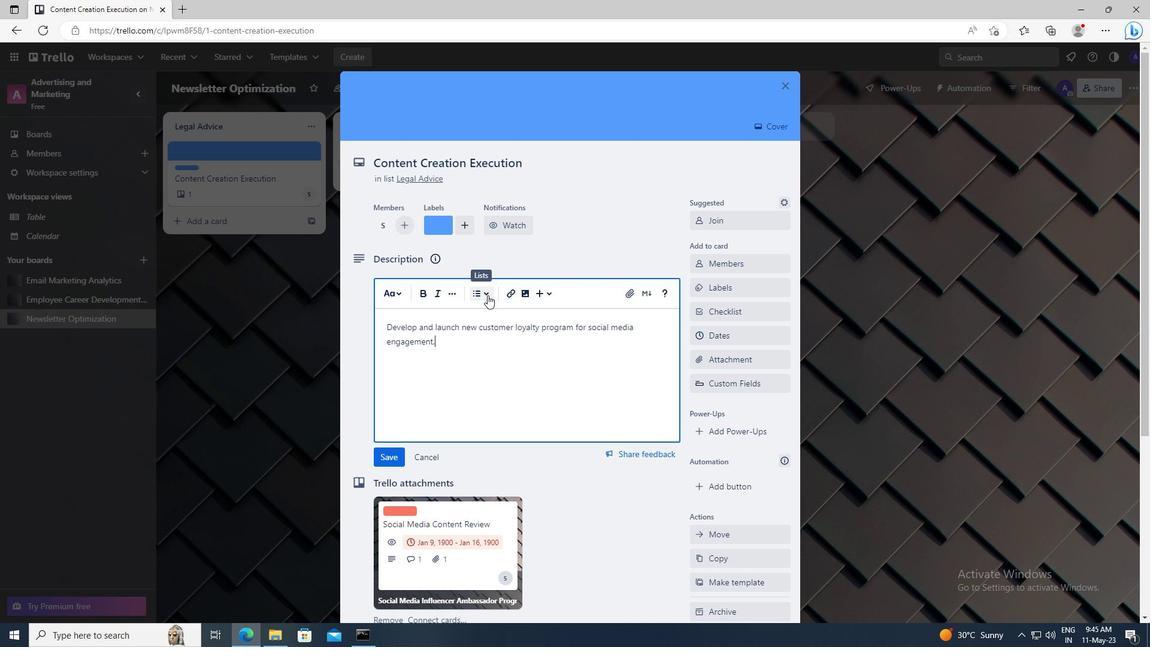 
Action: Mouse moved to (396, 369)
Screenshot: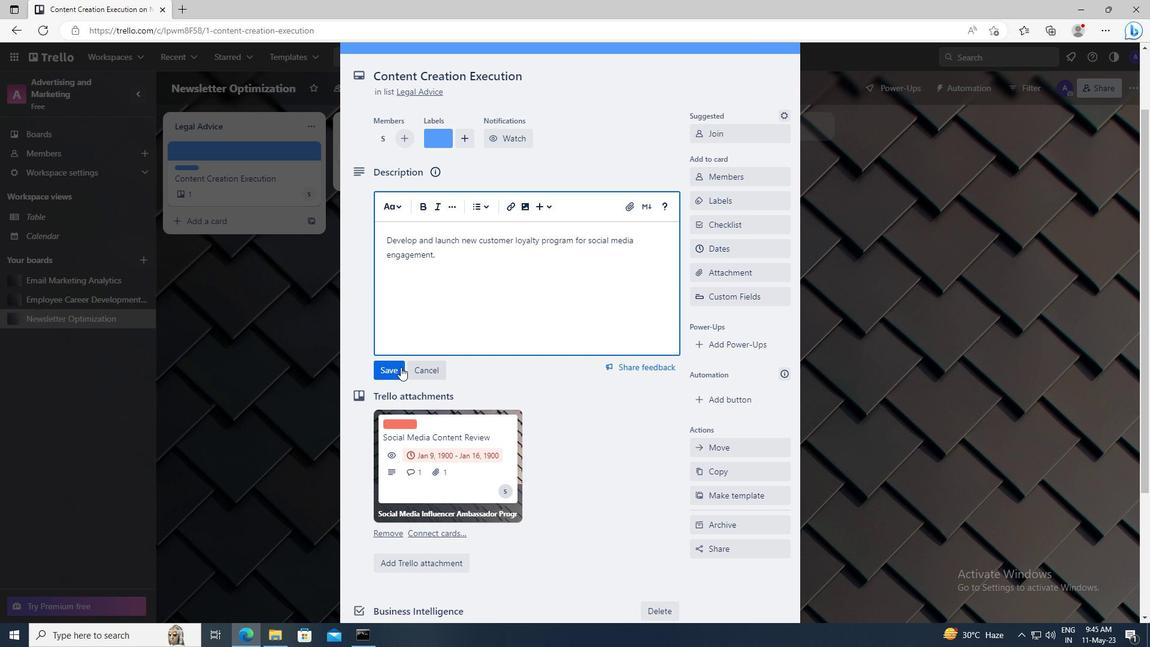 
Action: Mouse pressed left at (396, 369)
Screenshot: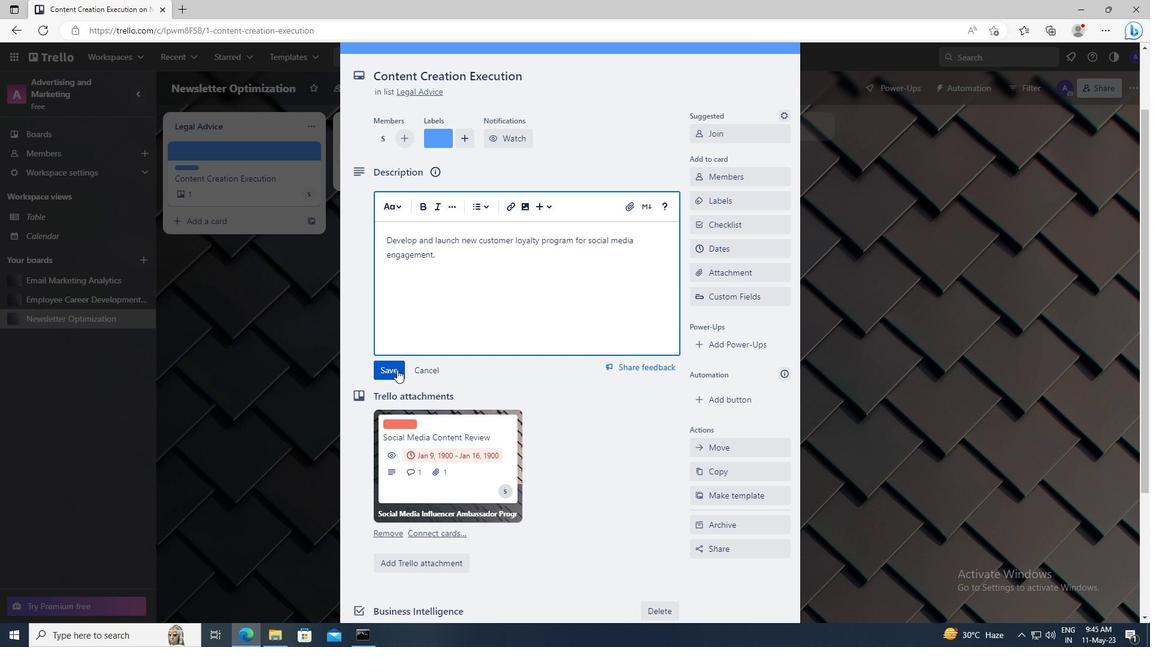 
Action: Mouse scrolled (396, 369) with delta (0, 0)
Screenshot: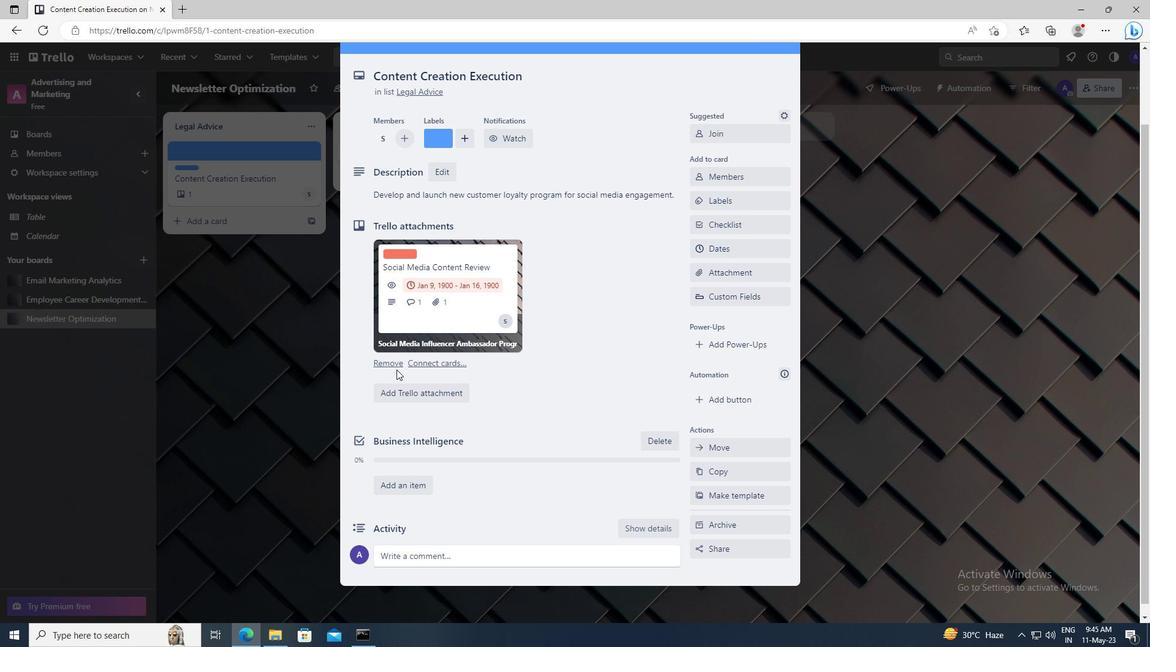 
Action: Mouse moved to (423, 547)
Screenshot: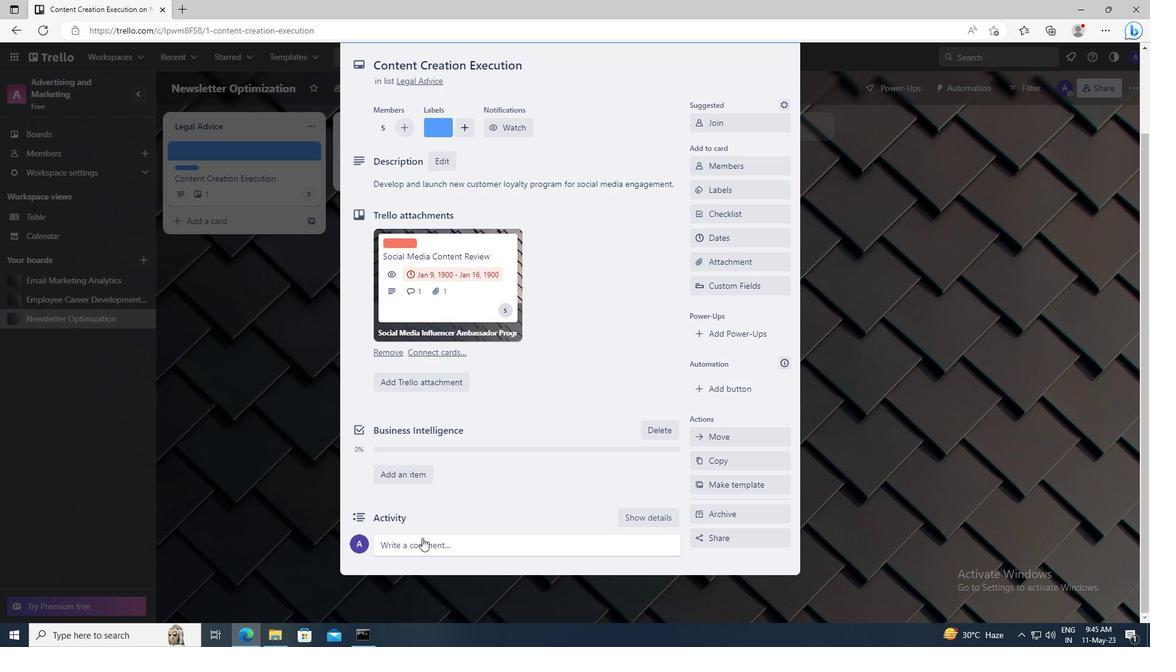 
Action: Mouse pressed left at (423, 547)
Screenshot: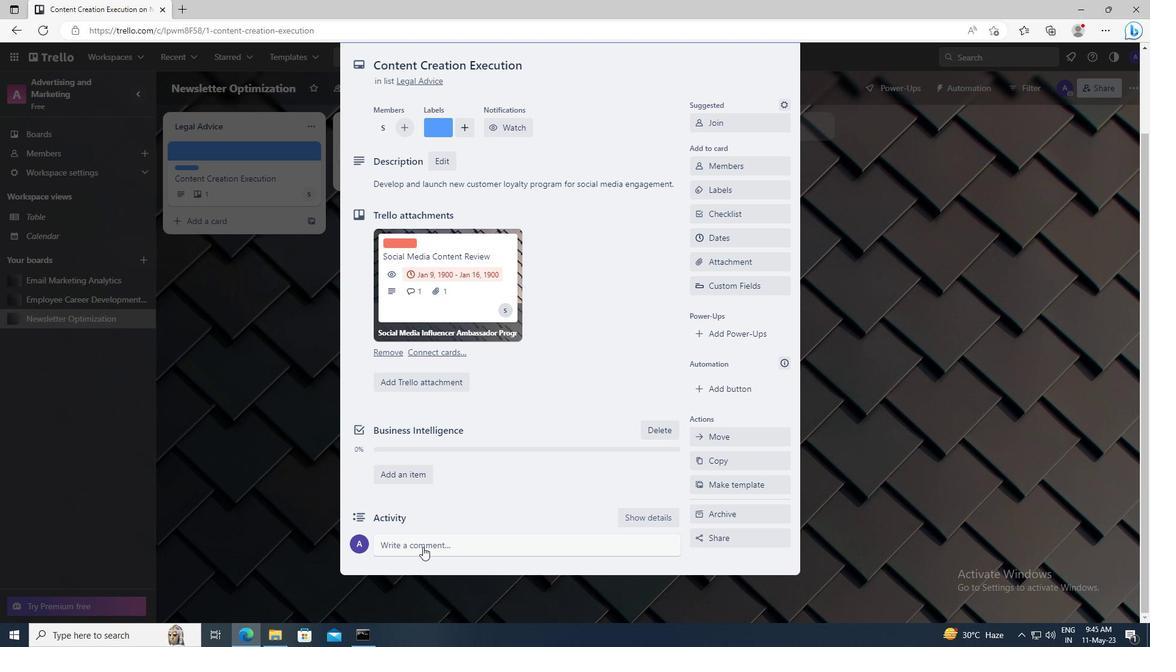 
Action: Key pressed <Key.shift>GIVEN<Key.space>THE<Key.space>POTENTIAL<Key.space>IMPACT<Key.space>OF<Key.space>THIS<Key.space>TASK<Key.space>ON<Key.space>OUR<Key.space>COMPANY<Key.space>COMPETITIVE<Key.space>POSITION,<Key.space>LET<Key.space>US<Key.space>ENSURE<Key.space>THAT<Key.space>WE<Key.space>APPROACH<Key.space>IT<Key.space>WITH<Key.space>A<Key.space>SENSE<Key.space>OF<Key.space>STRATEGIC<Key.space>THINKING<Key.space>AND<Key.space>PLANNING.
Screenshot: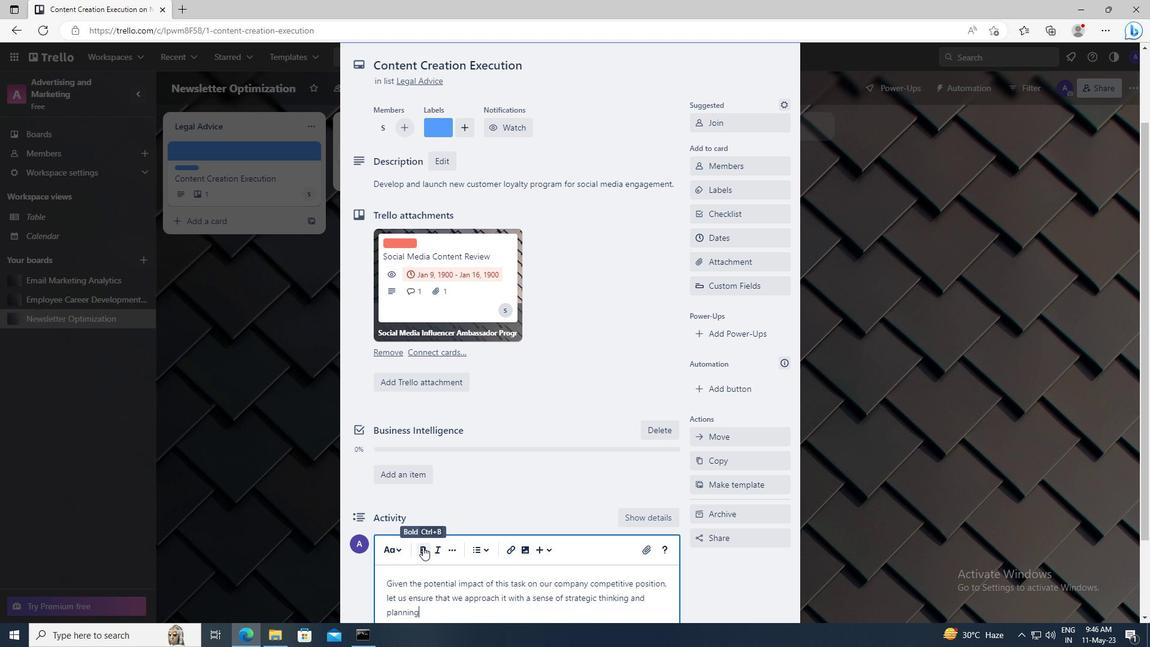 
Action: Mouse scrolled (423, 546) with delta (0, 0)
Screenshot: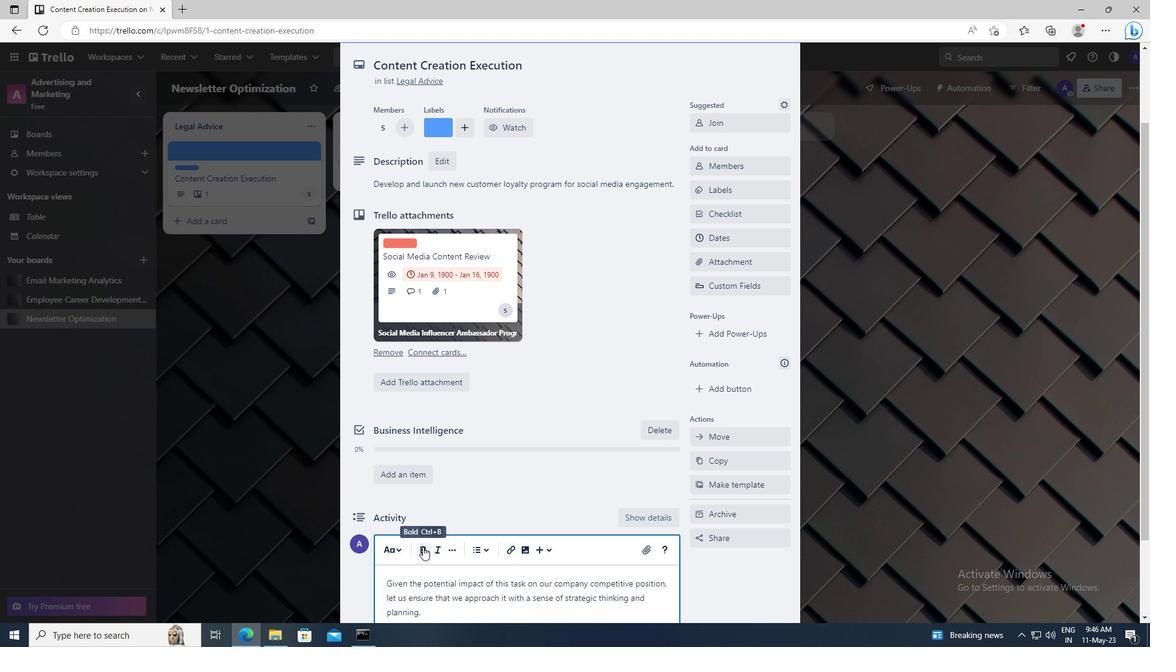 
Action: Mouse moved to (386, 566)
Screenshot: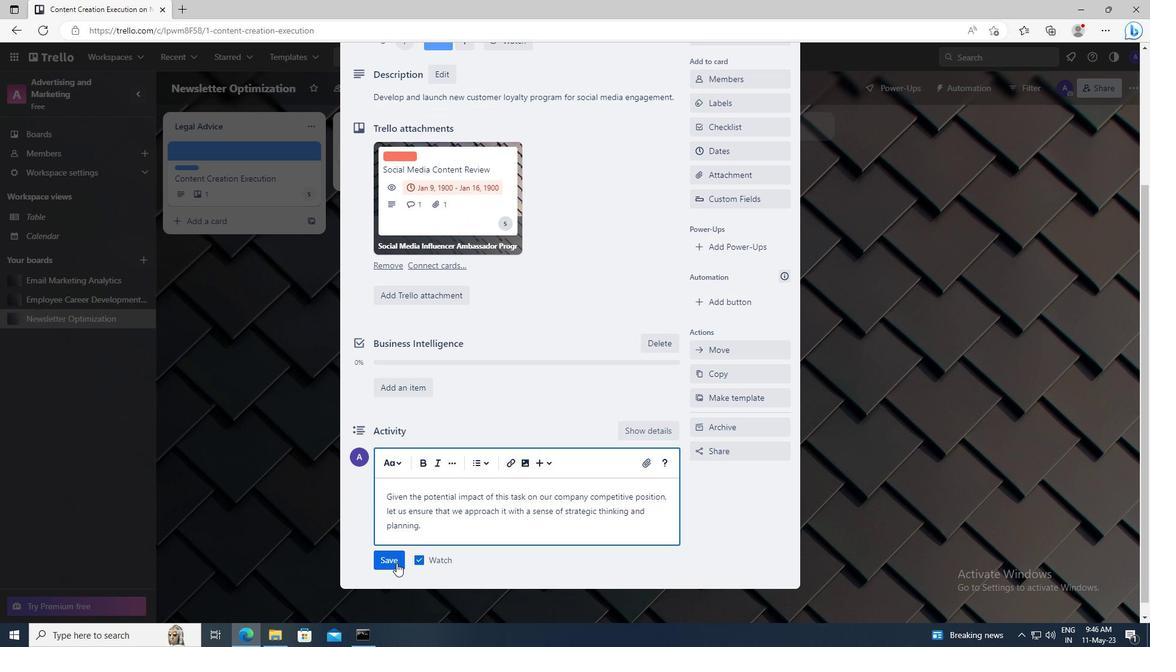 
Action: Mouse pressed left at (386, 566)
Screenshot: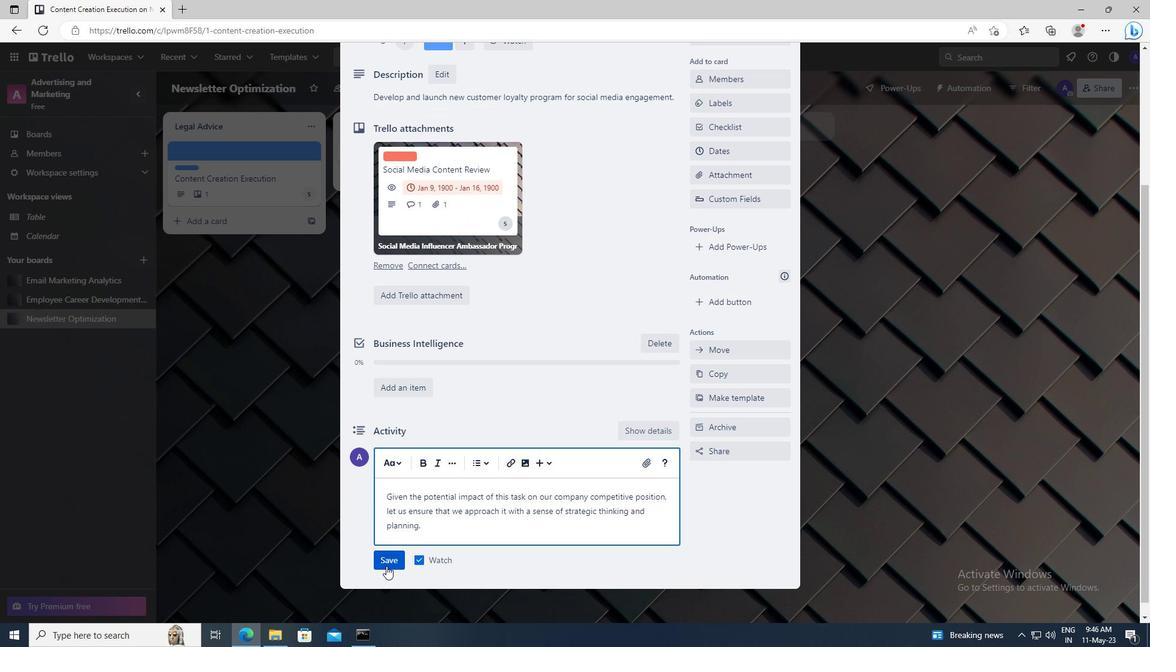
Action: Mouse moved to (732, 450)
Screenshot: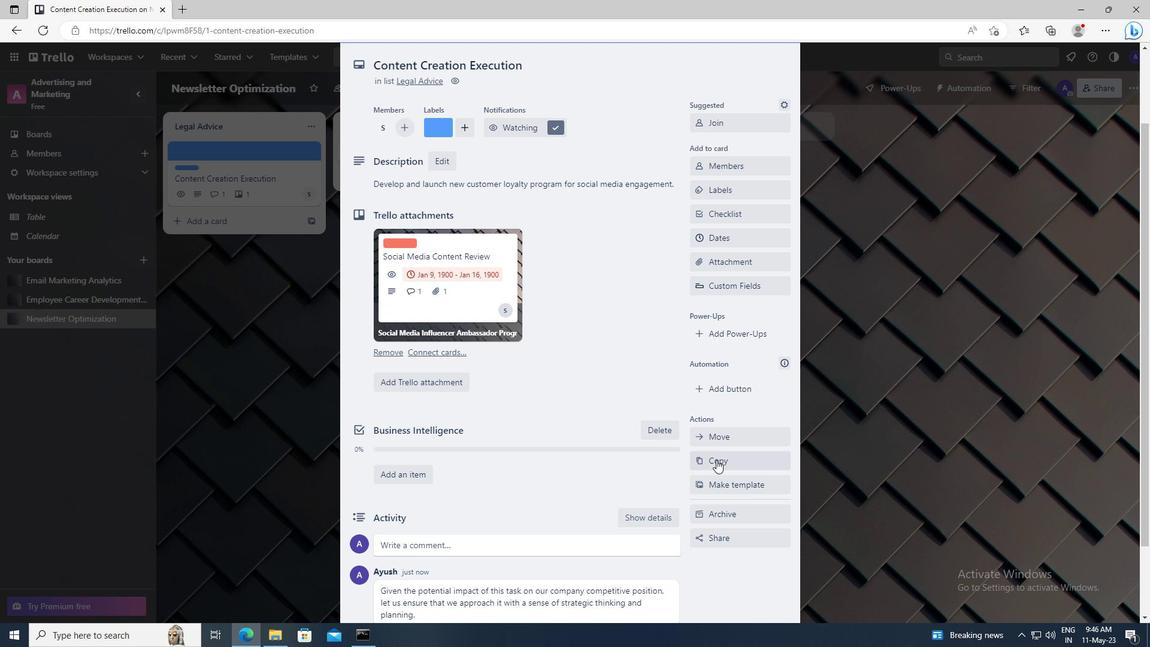 
Action: Mouse scrolled (732, 451) with delta (0, 0)
Screenshot: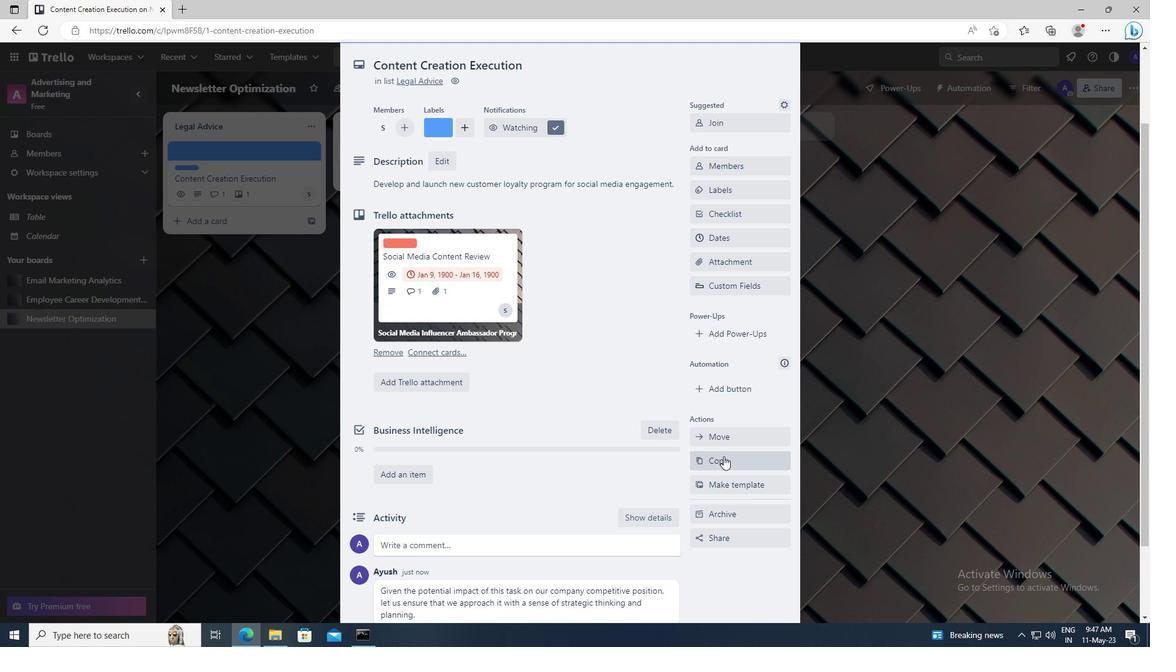 
Action: Mouse moved to (744, 329)
Screenshot: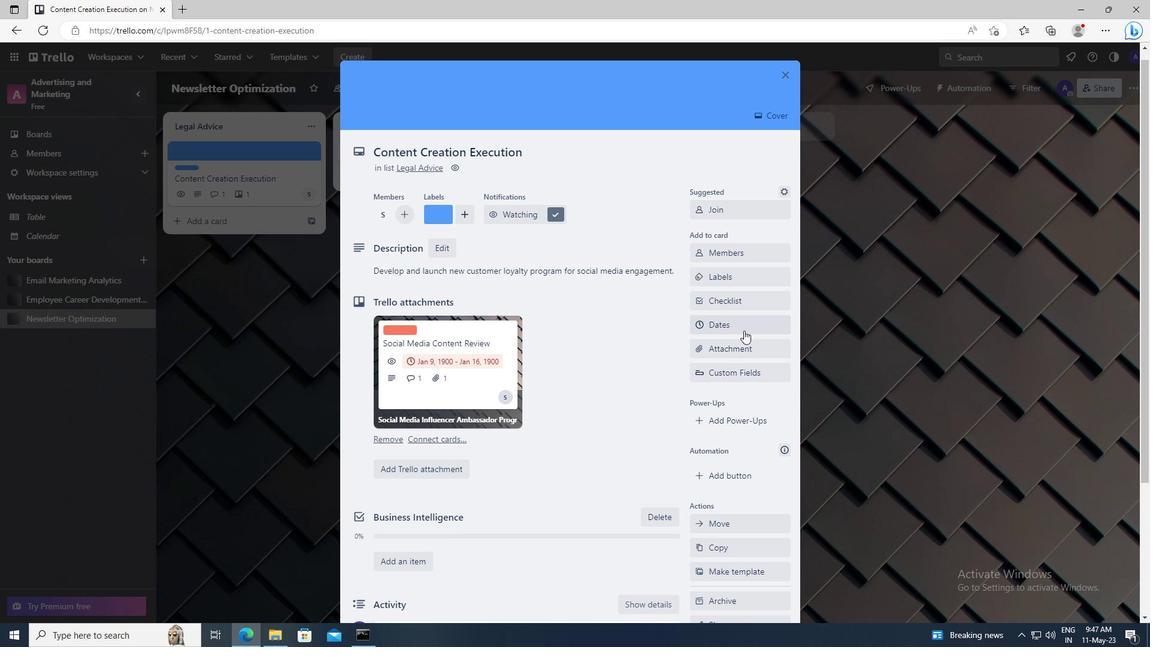 
Action: Mouse pressed left at (744, 329)
Screenshot: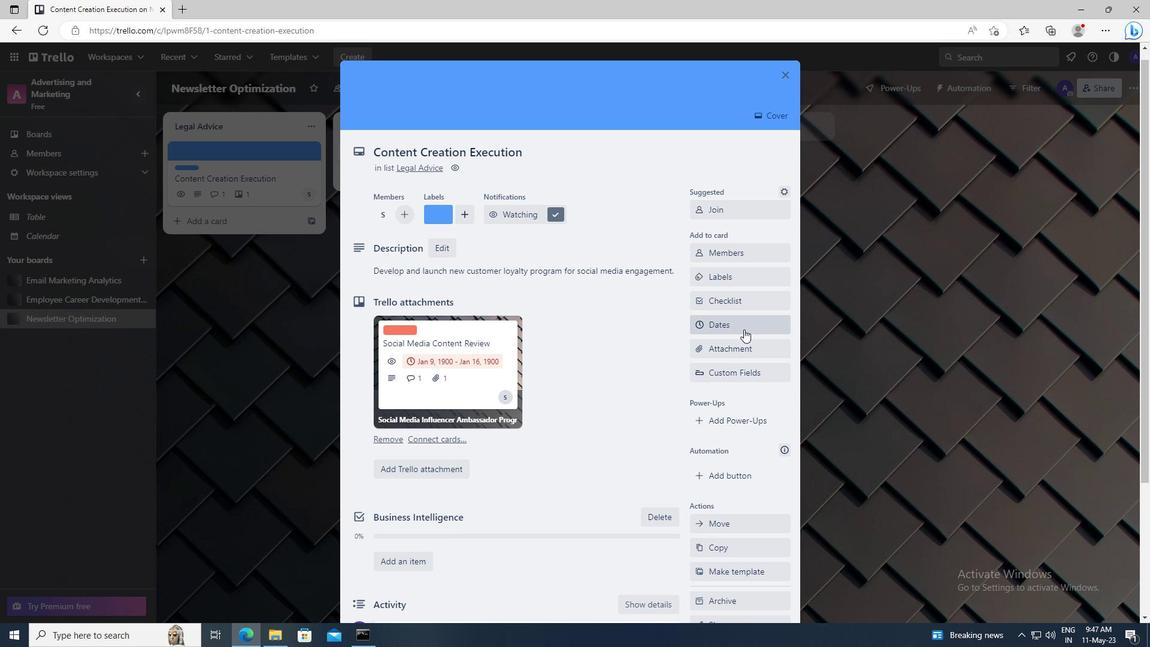 
Action: Mouse moved to (704, 305)
Screenshot: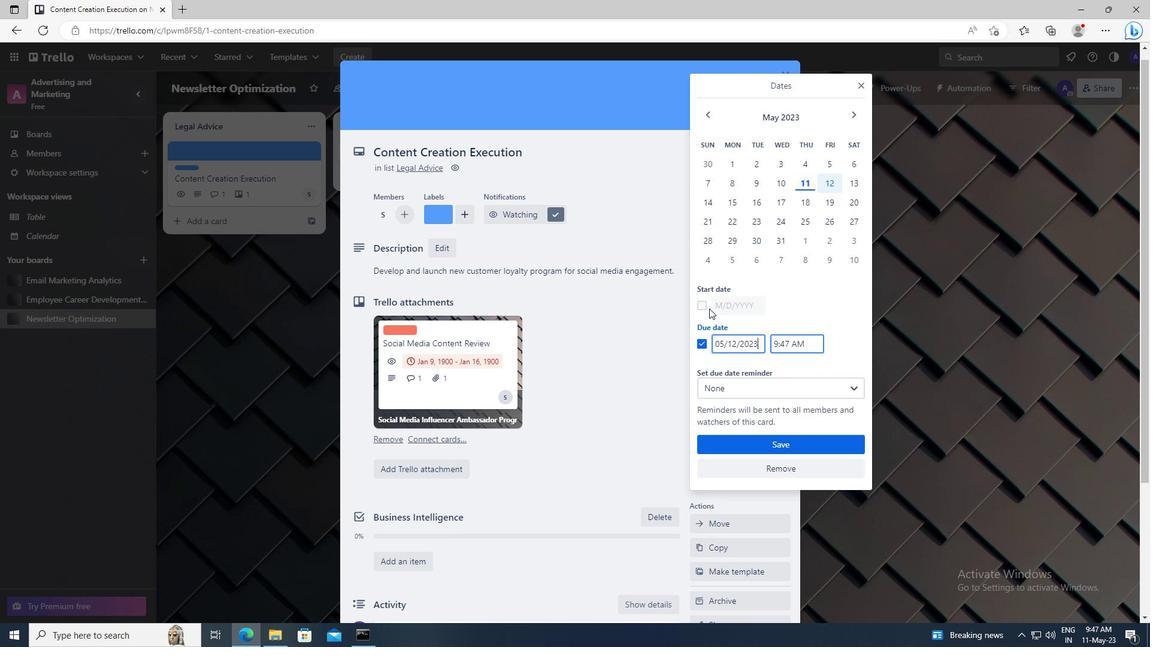 
Action: Mouse pressed left at (704, 305)
Screenshot: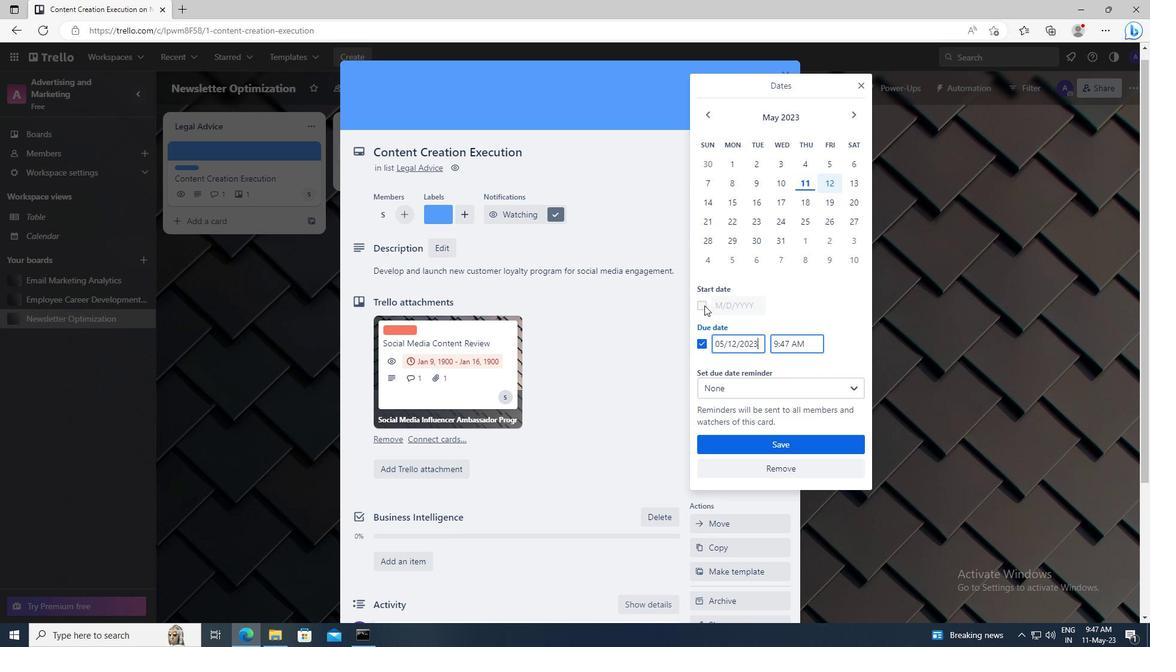 
Action: Mouse moved to (758, 305)
Screenshot: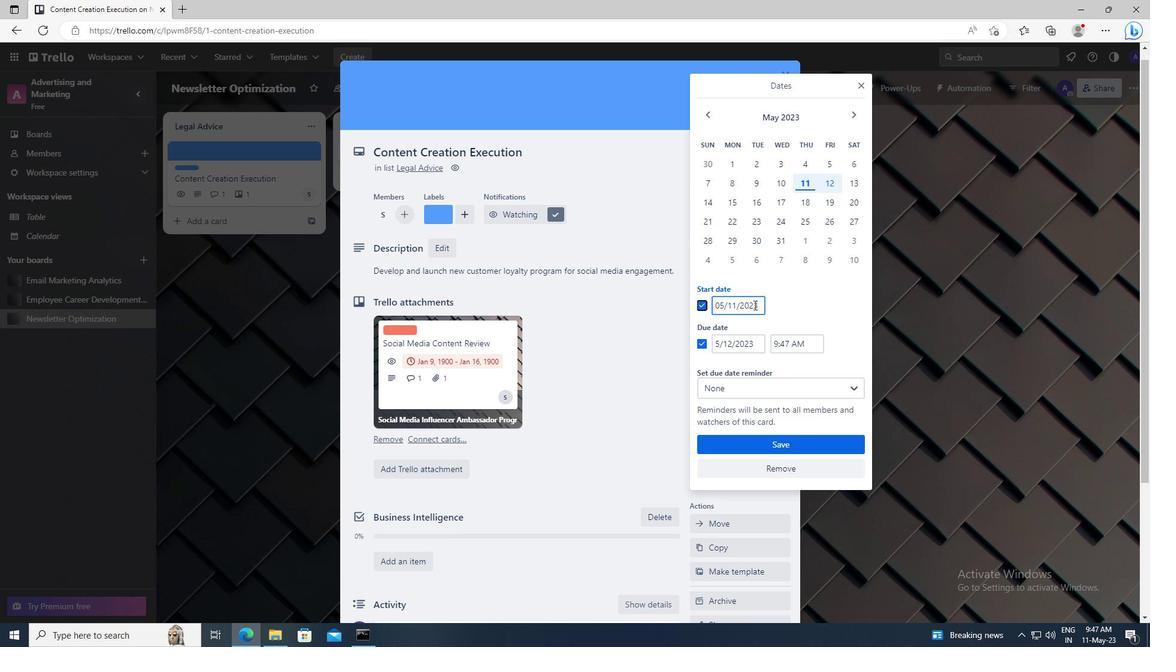 
Action: Mouse pressed left at (758, 305)
Screenshot: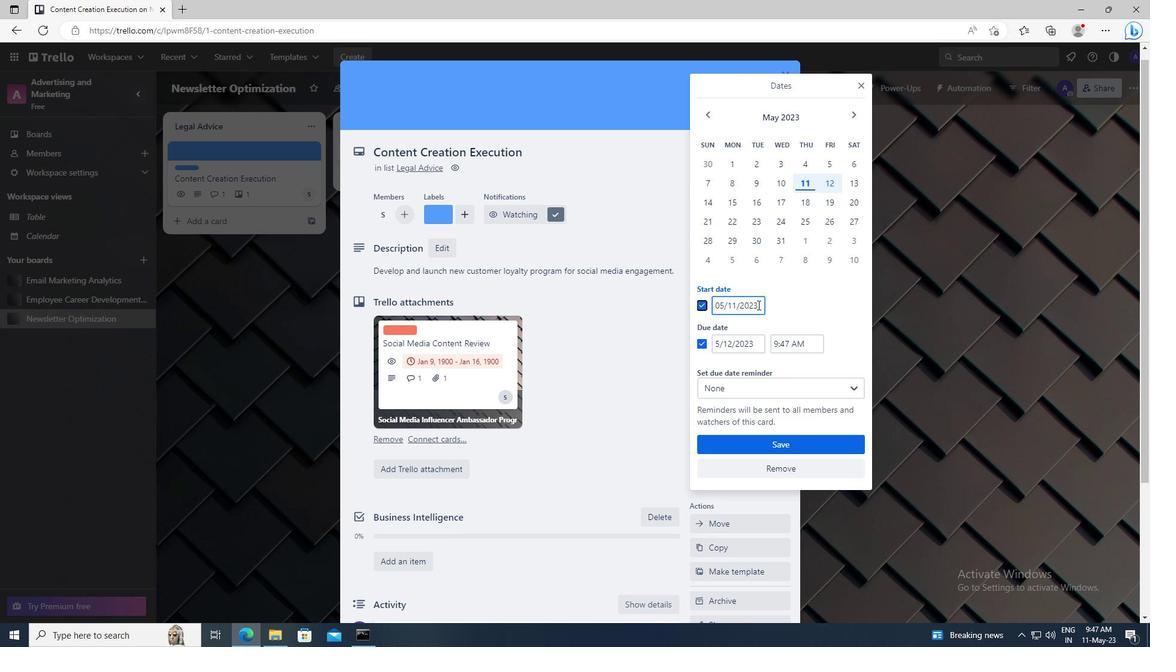 
Action: Key pressed <Key.backspace><Key.backspace><Key.backspace><Key.backspace>1900<Key.left><Key.left><Key.left><Key.left><Key.left><Key.backspace><Key.backspace>1<Key.left><Key.left><Key.backspace>1
Screenshot: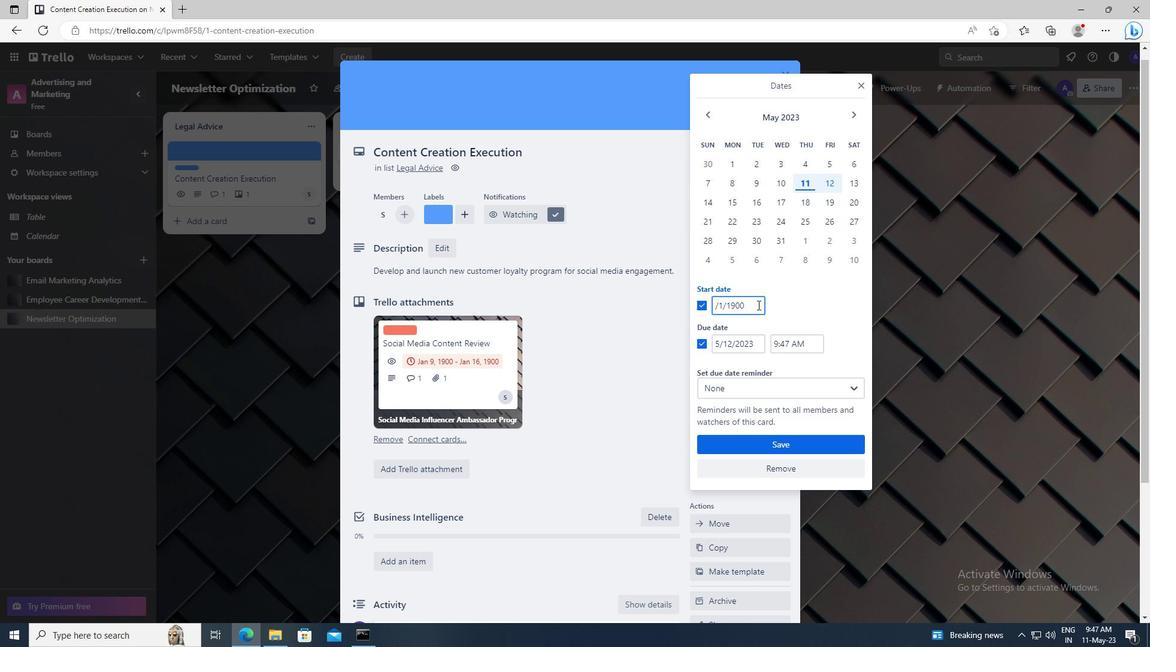 
Action: Mouse moved to (760, 341)
Screenshot: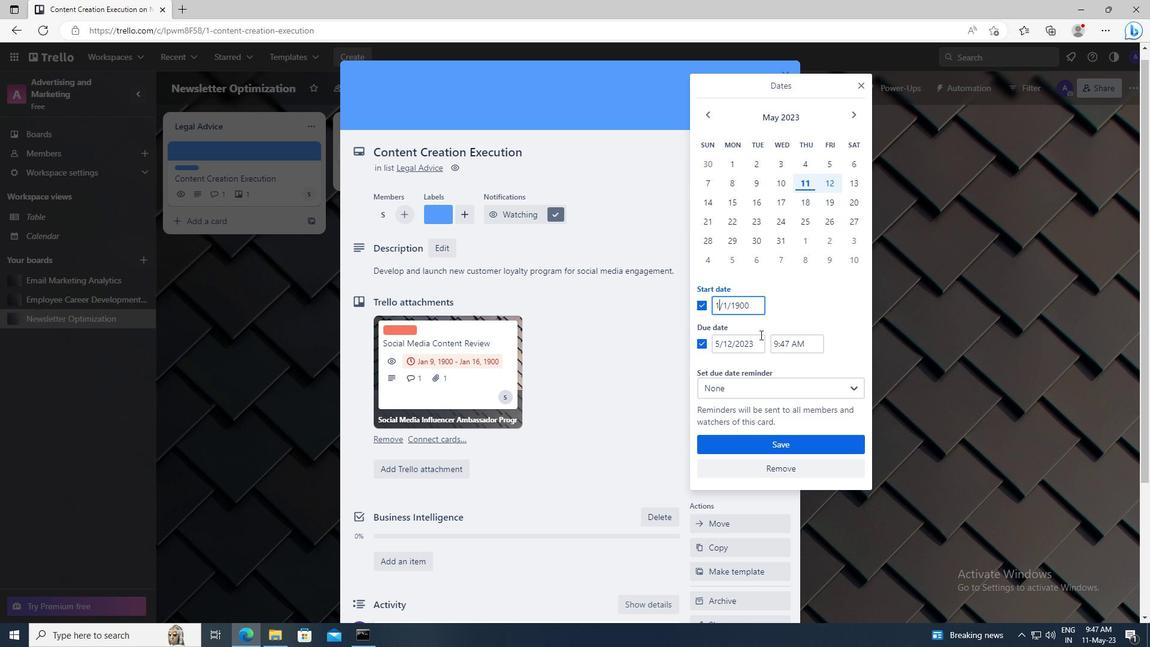 
Action: Mouse pressed left at (760, 341)
Screenshot: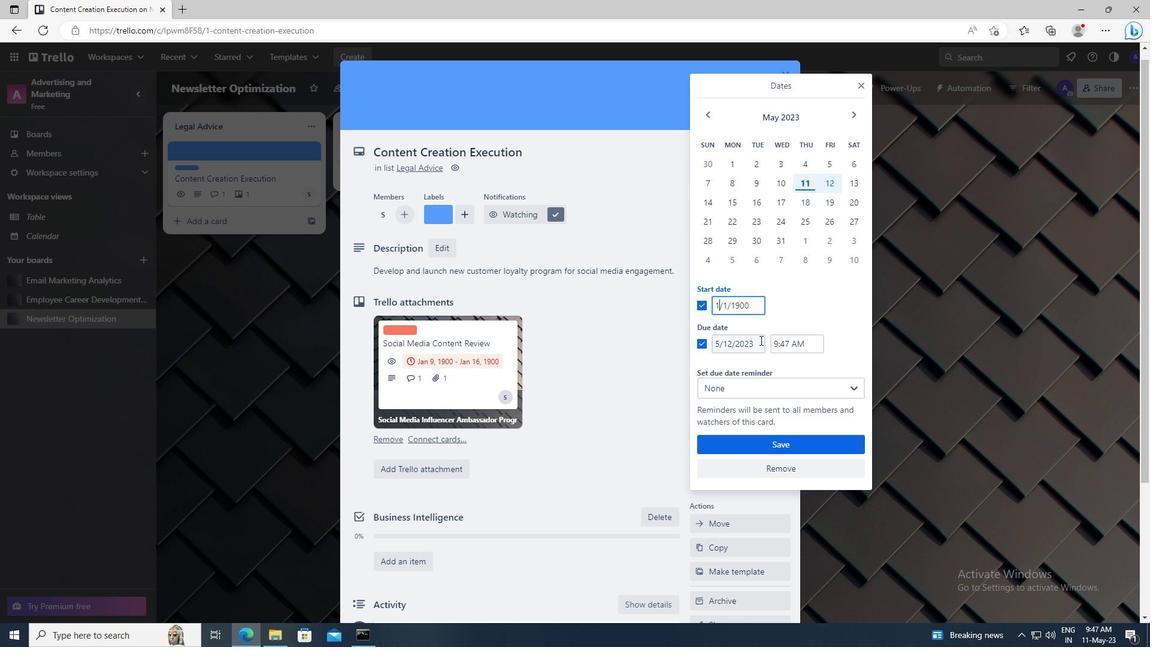 
Action: Key pressed <Key.backspace><Key.backspace><Key.backspace><Key.backspace>1900<Key.left><Key.left><Key.left><Key.left><Key.left><Key.backspace><Key.backspace>8<Key.left><Key.left><Key.backspace>1
Screenshot: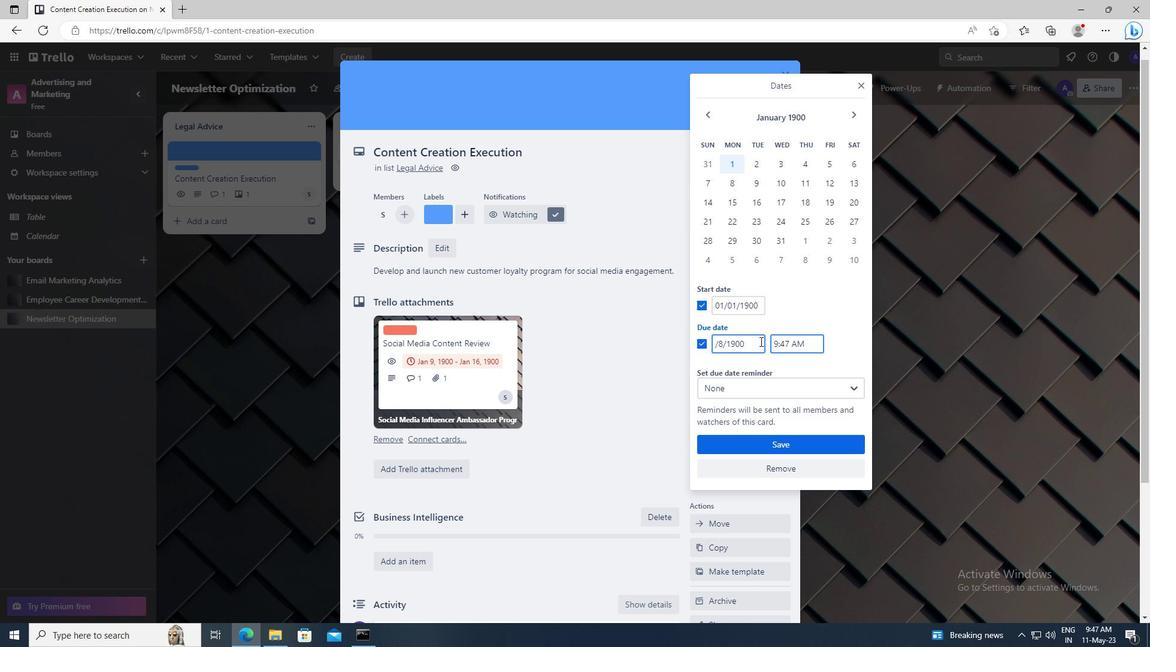 
Action: Mouse moved to (776, 441)
Screenshot: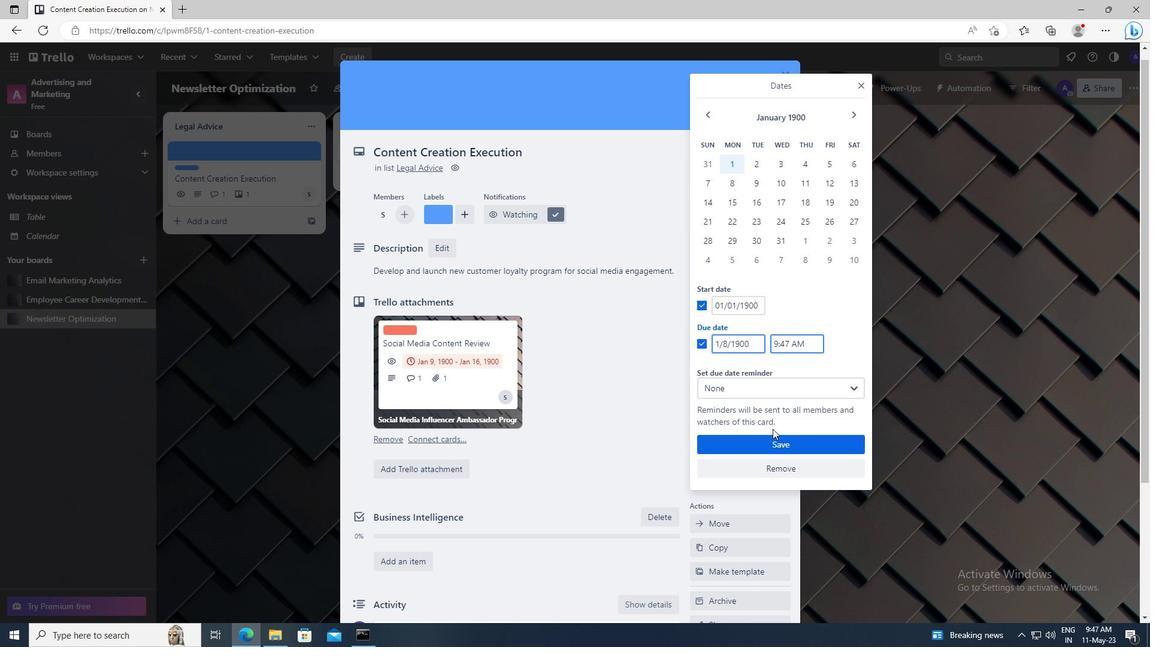 
Action: Mouse pressed left at (776, 441)
Screenshot: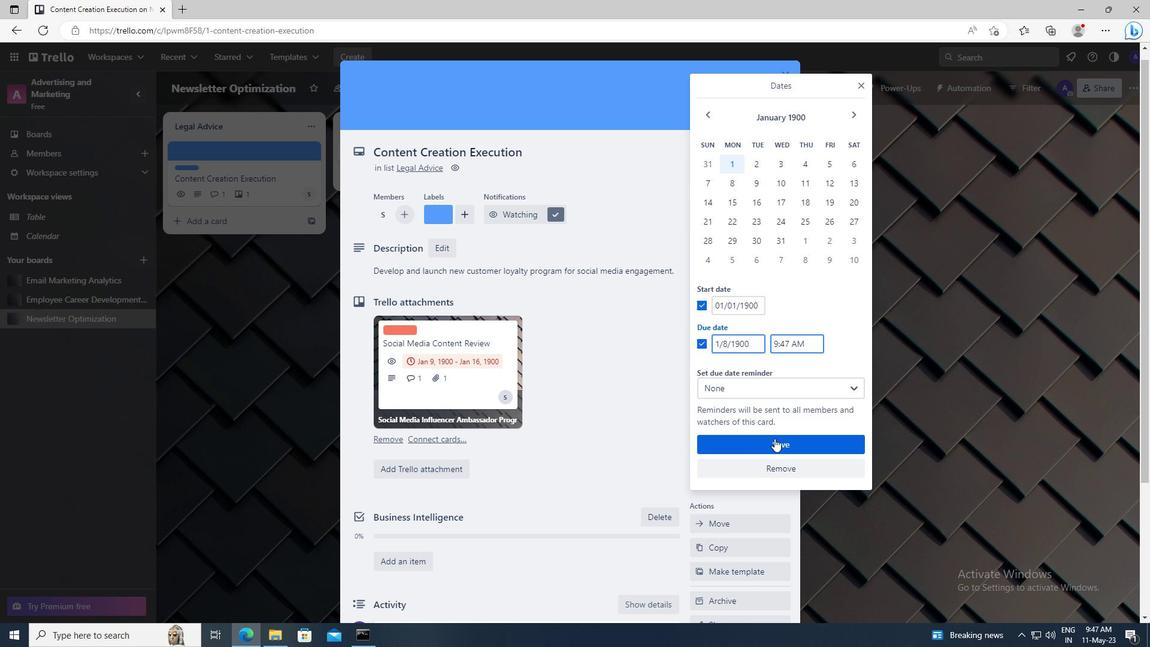 
